 Task: Learn more about a career.
Action: Mouse moved to (952, 132)
Screenshot: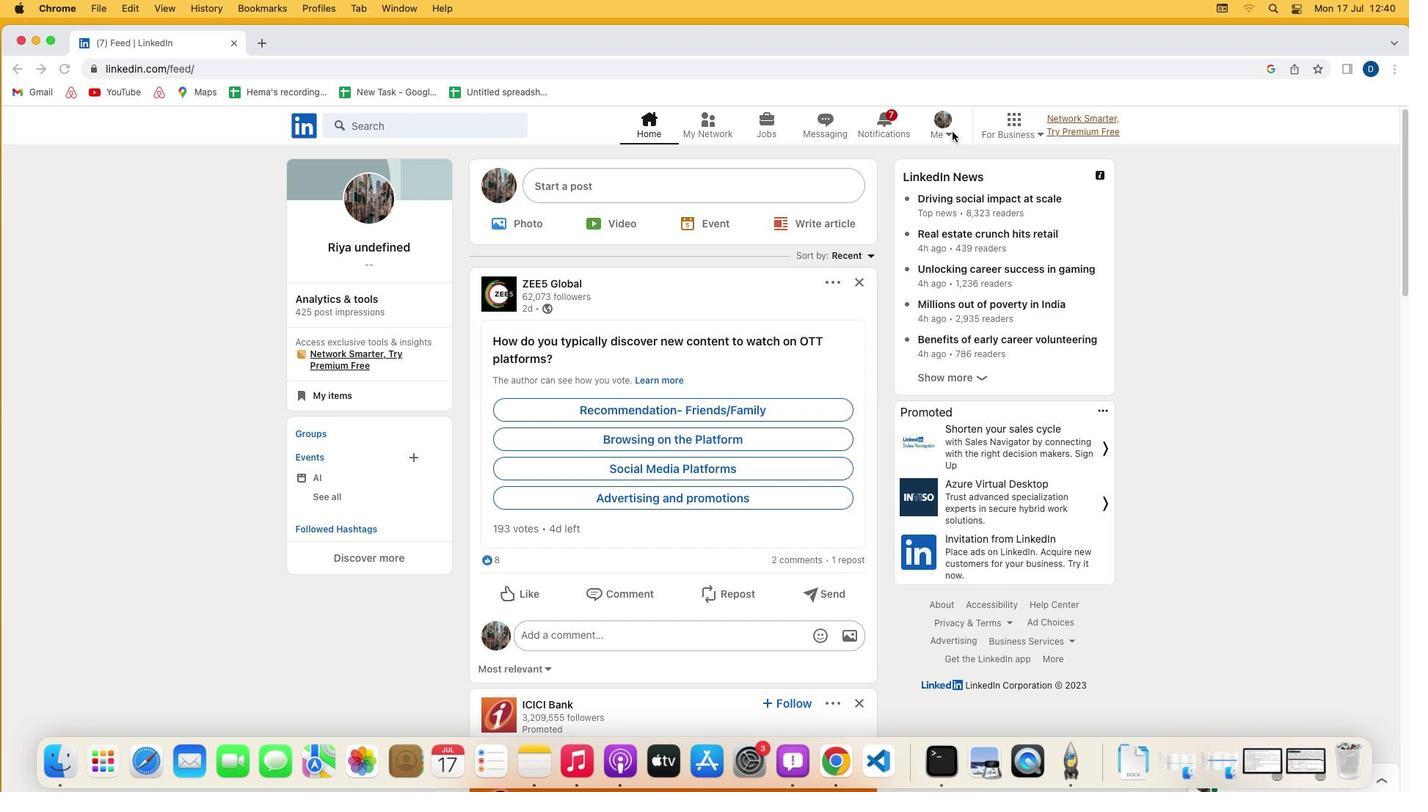 
Action: Mouse pressed left at (952, 132)
Screenshot: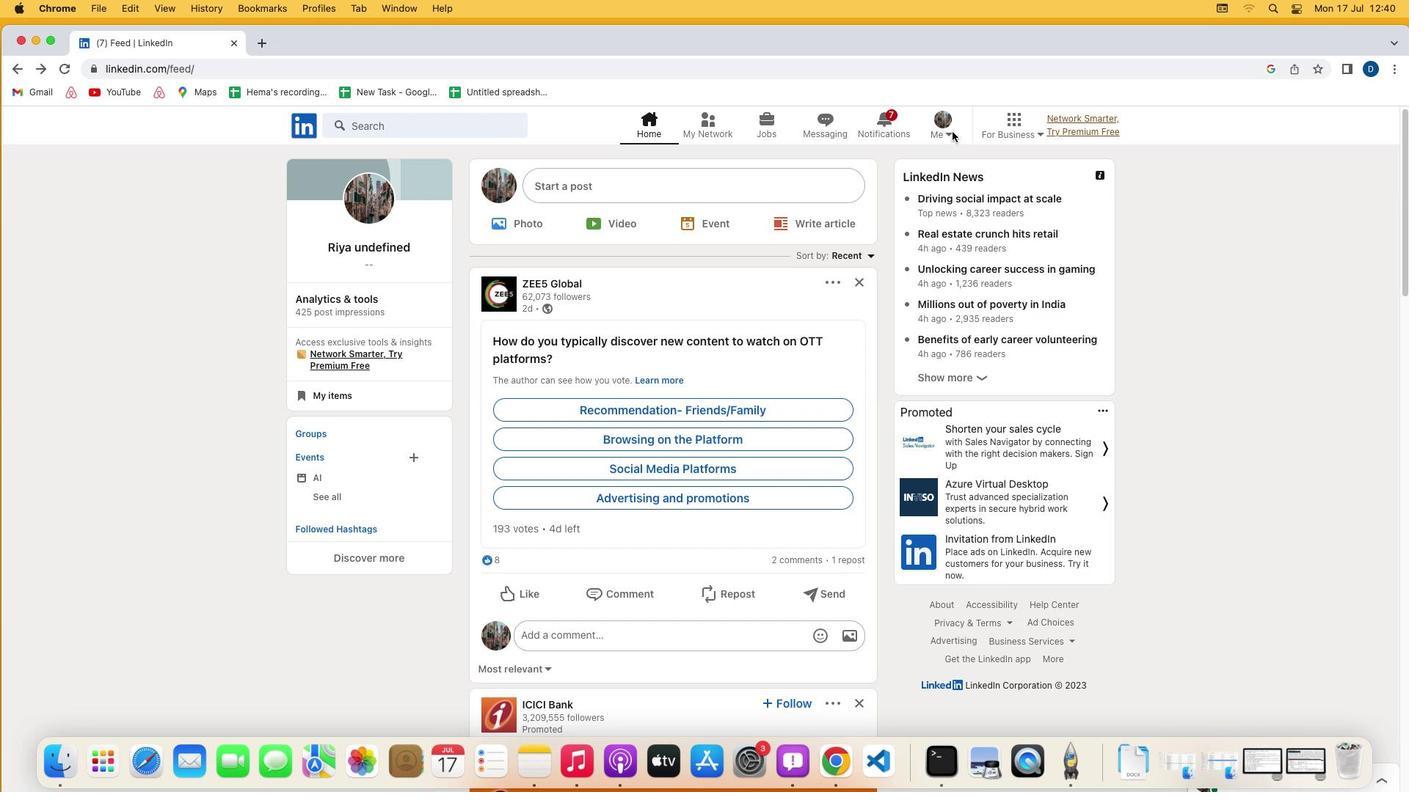 
Action: Mouse moved to (948, 132)
Screenshot: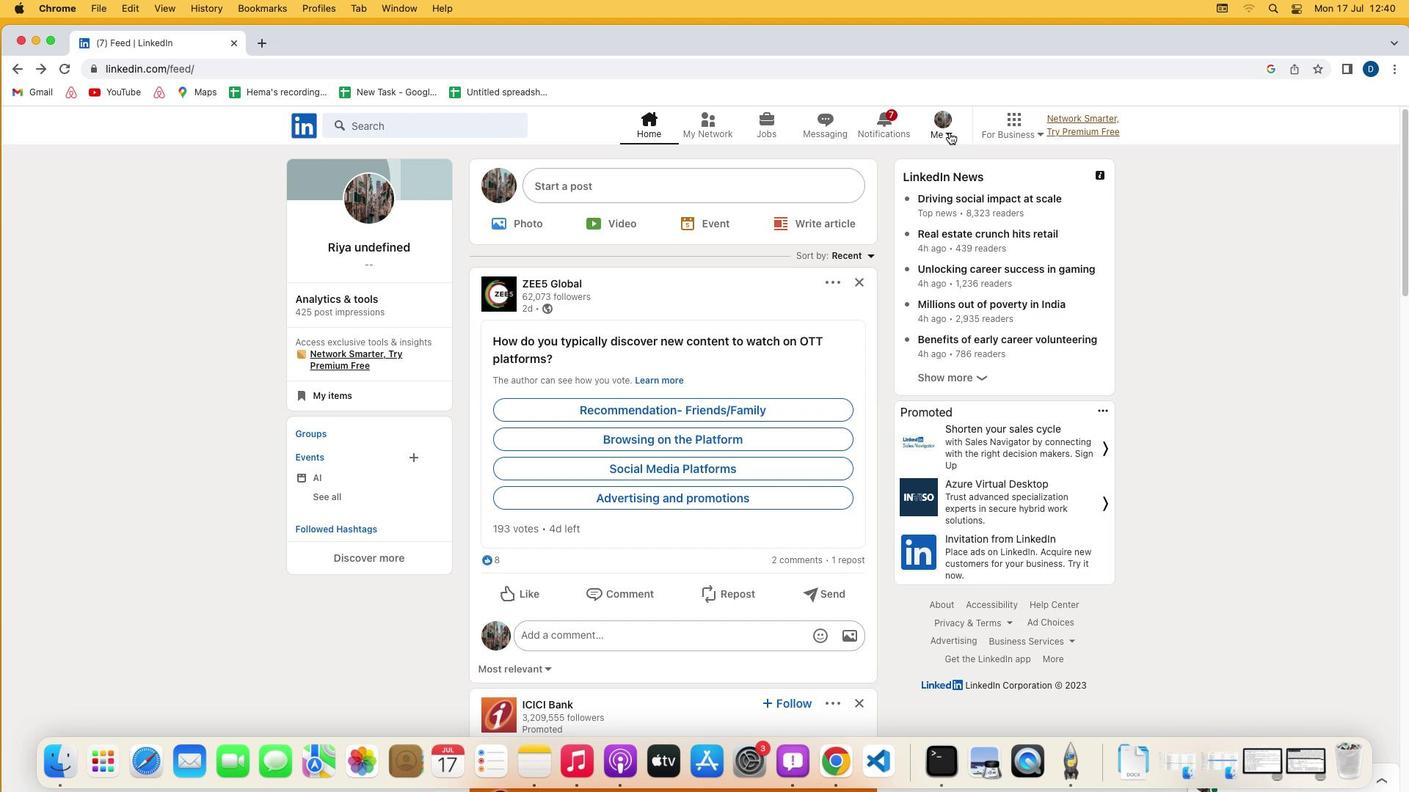 
Action: Mouse pressed left at (948, 132)
Screenshot: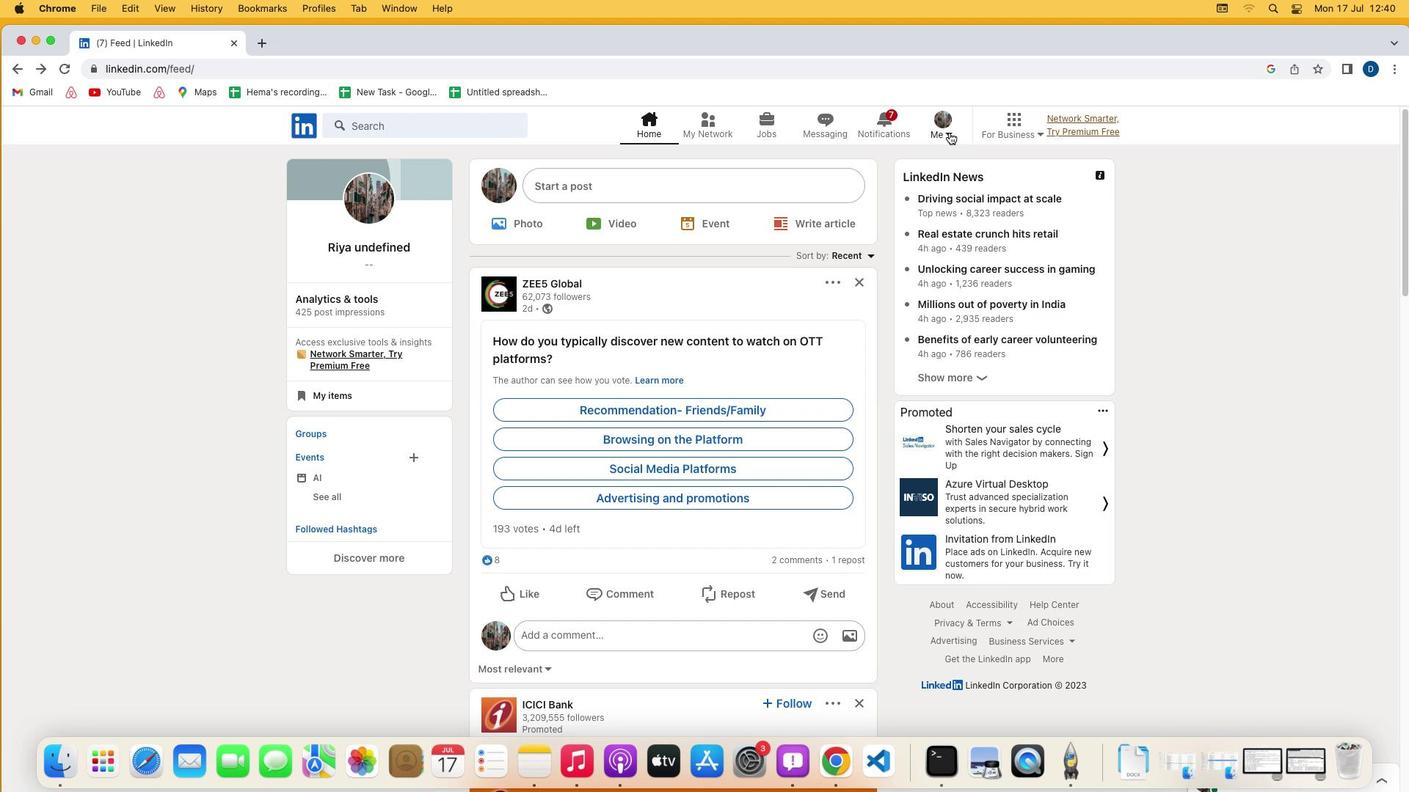 
Action: Mouse moved to (849, 279)
Screenshot: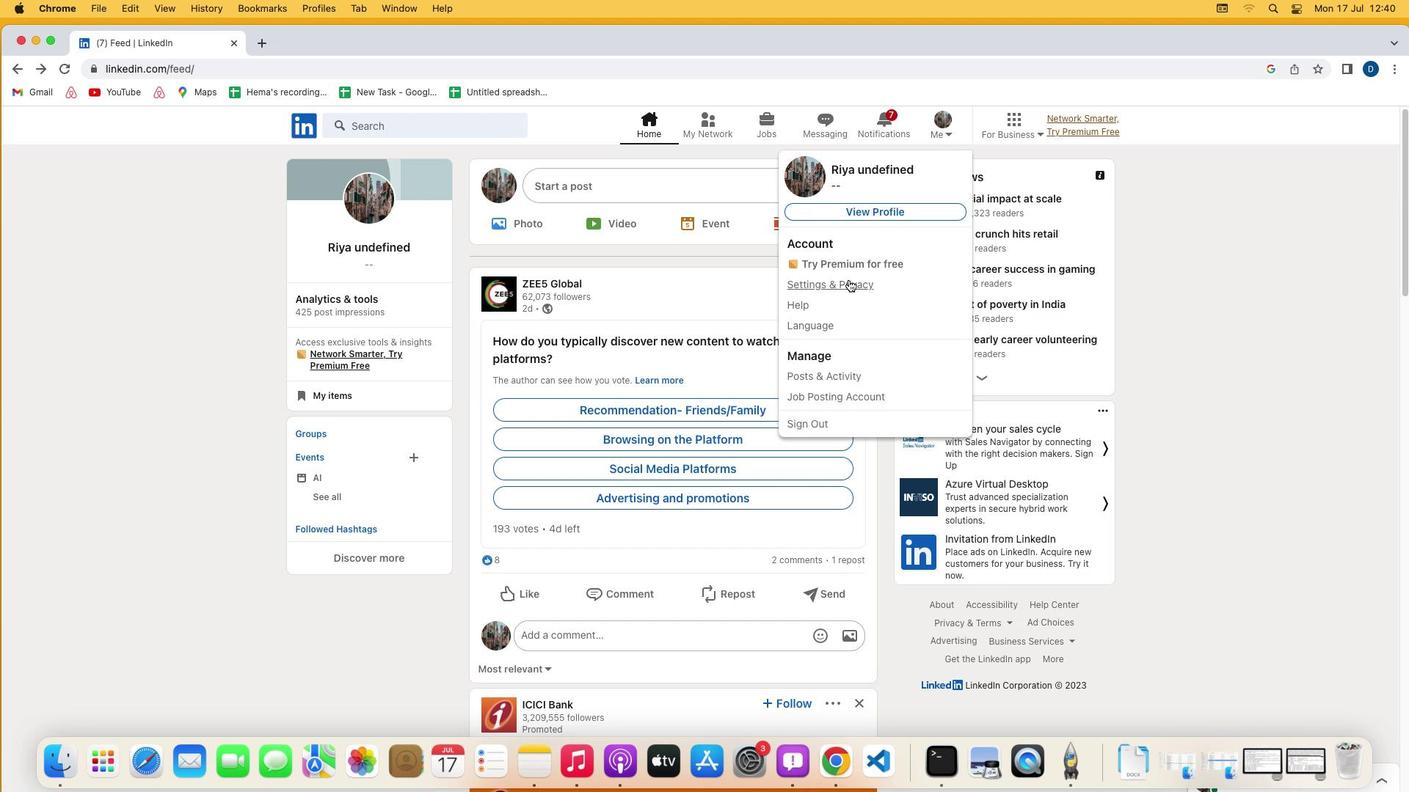 
Action: Mouse pressed left at (849, 279)
Screenshot: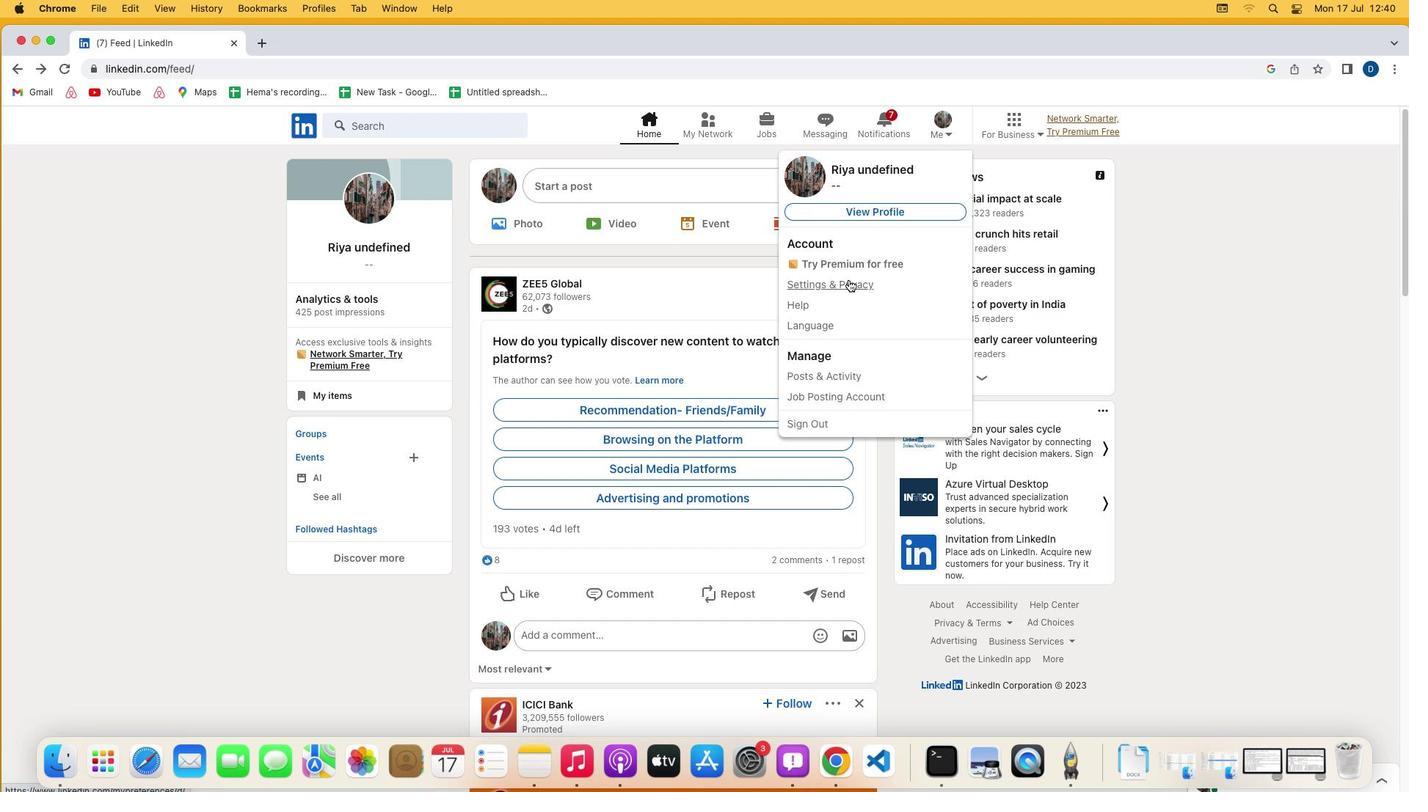 
Action: Mouse moved to (842, 473)
Screenshot: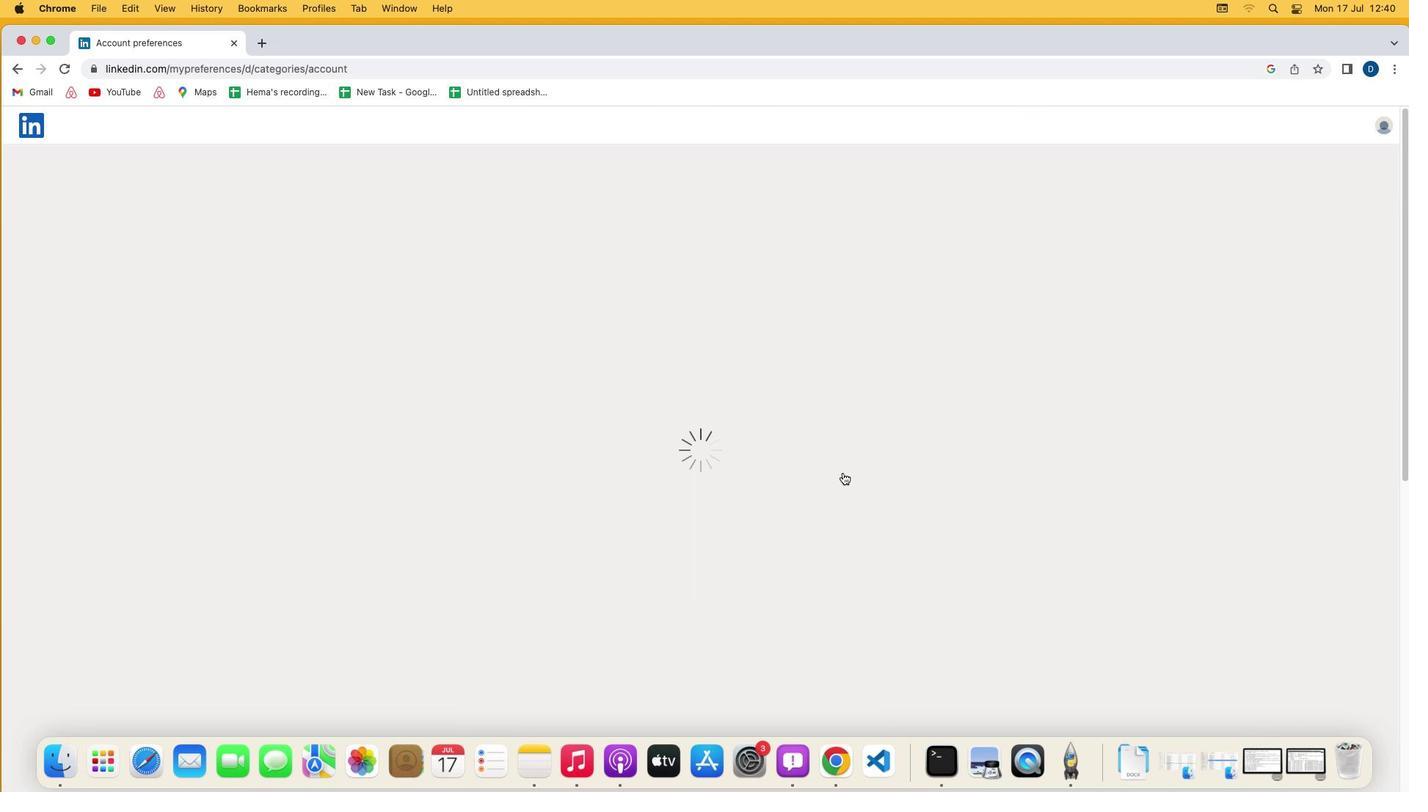 
Action: Mouse scrolled (842, 473) with delta (0, 0)
Screenshot: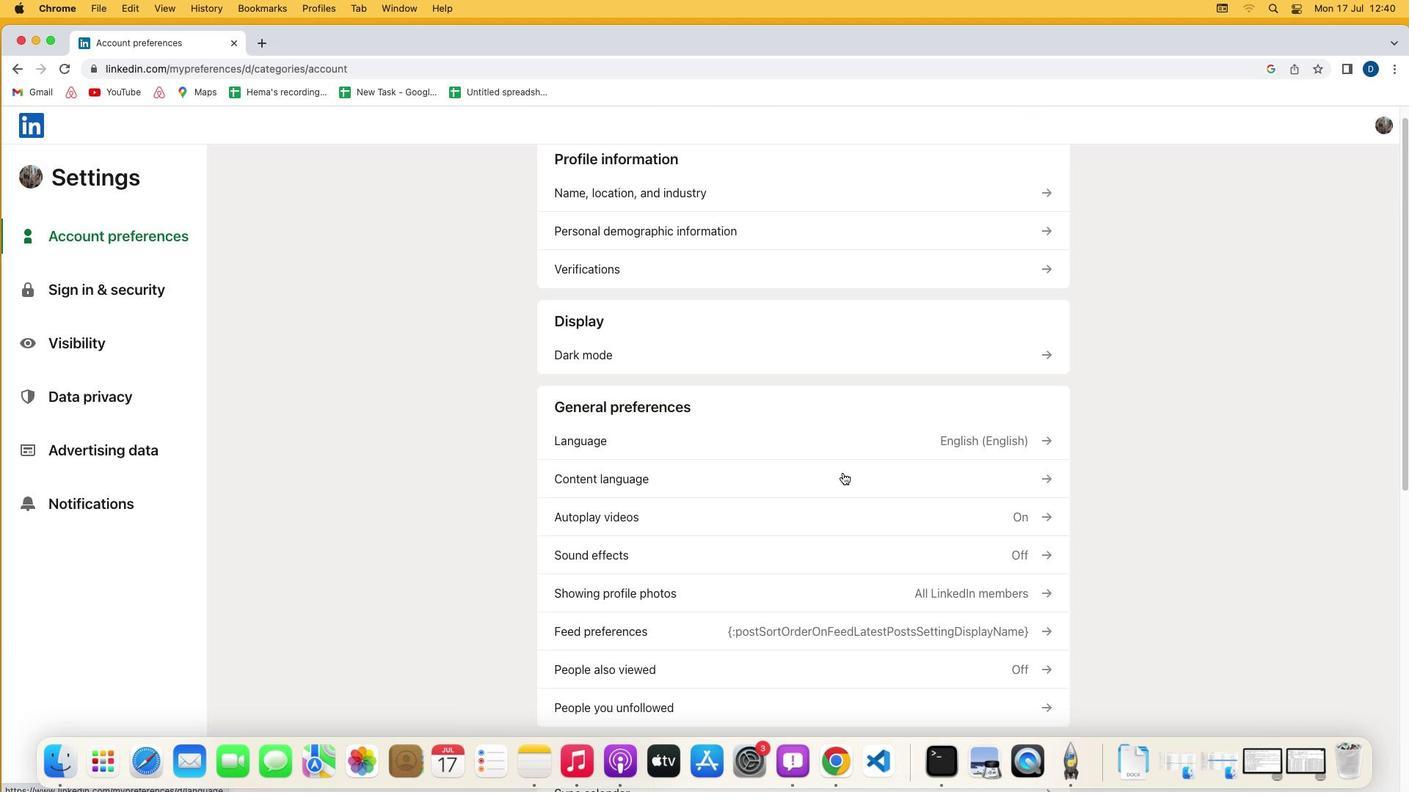 
Action: Mouse scrolled (842, 473) with delta (0, 0)
Screenshot: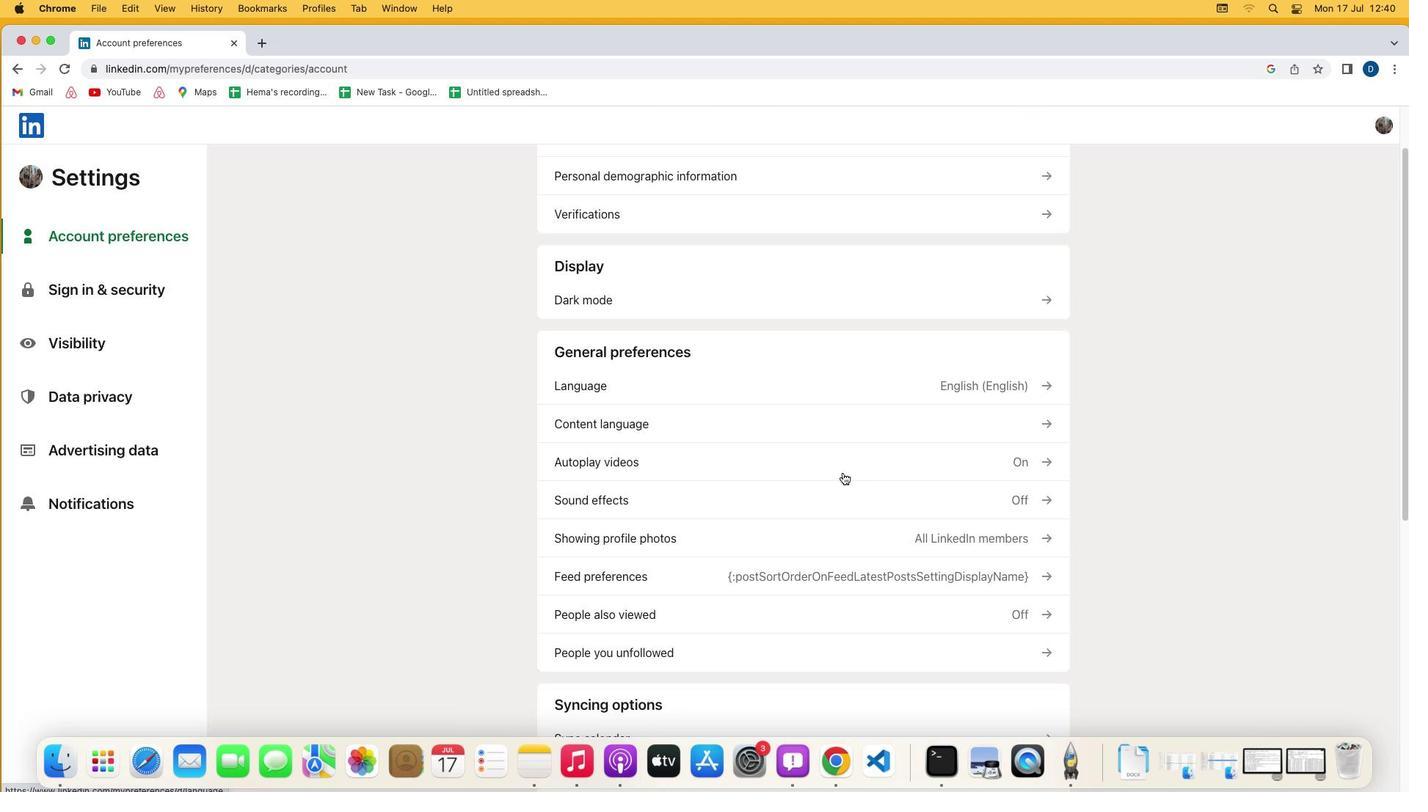 
Action: Mouse scrolled (842, 473) with delta (0, -2)
Screenshot: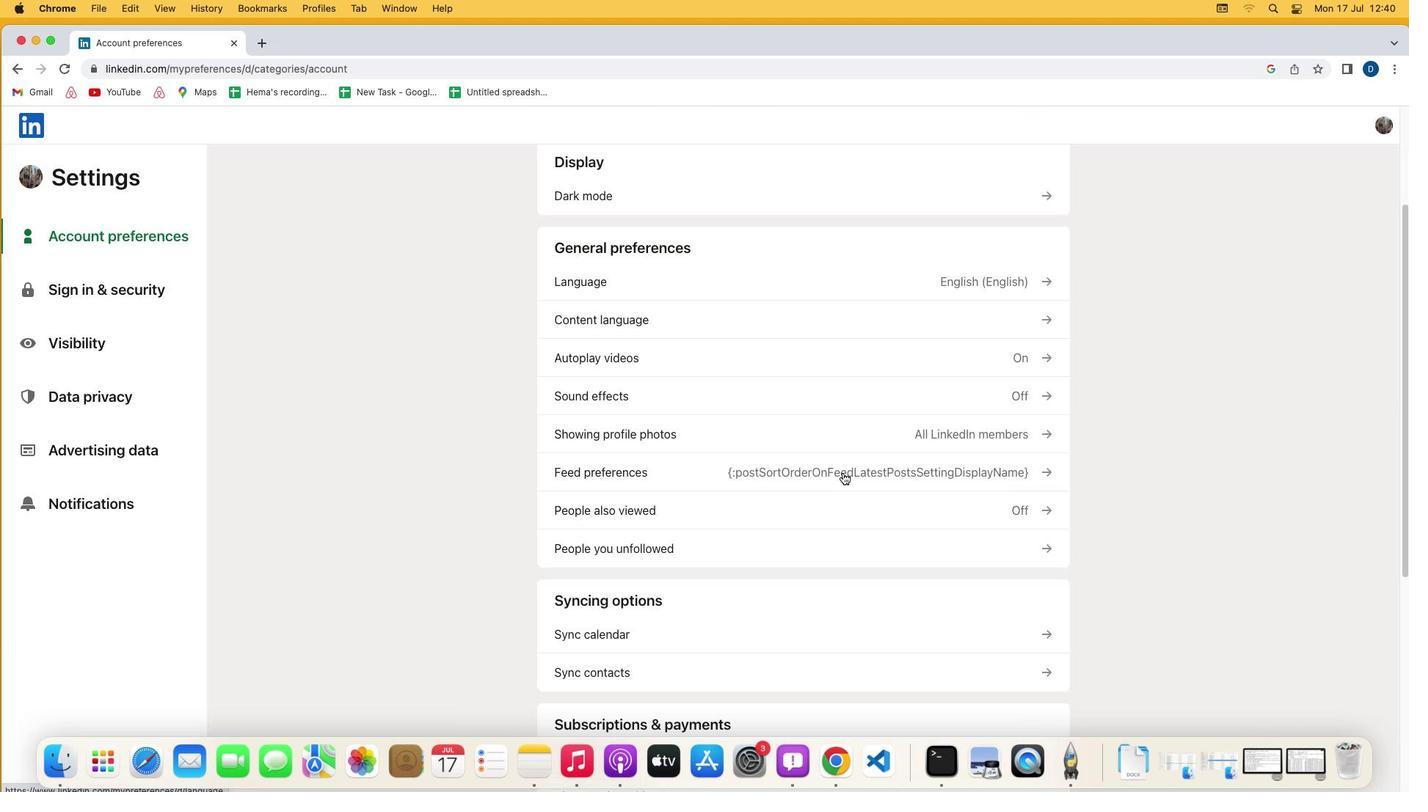 
Action: Mouse scrolled (842, 473) with delta (0, -3)
Screenshot: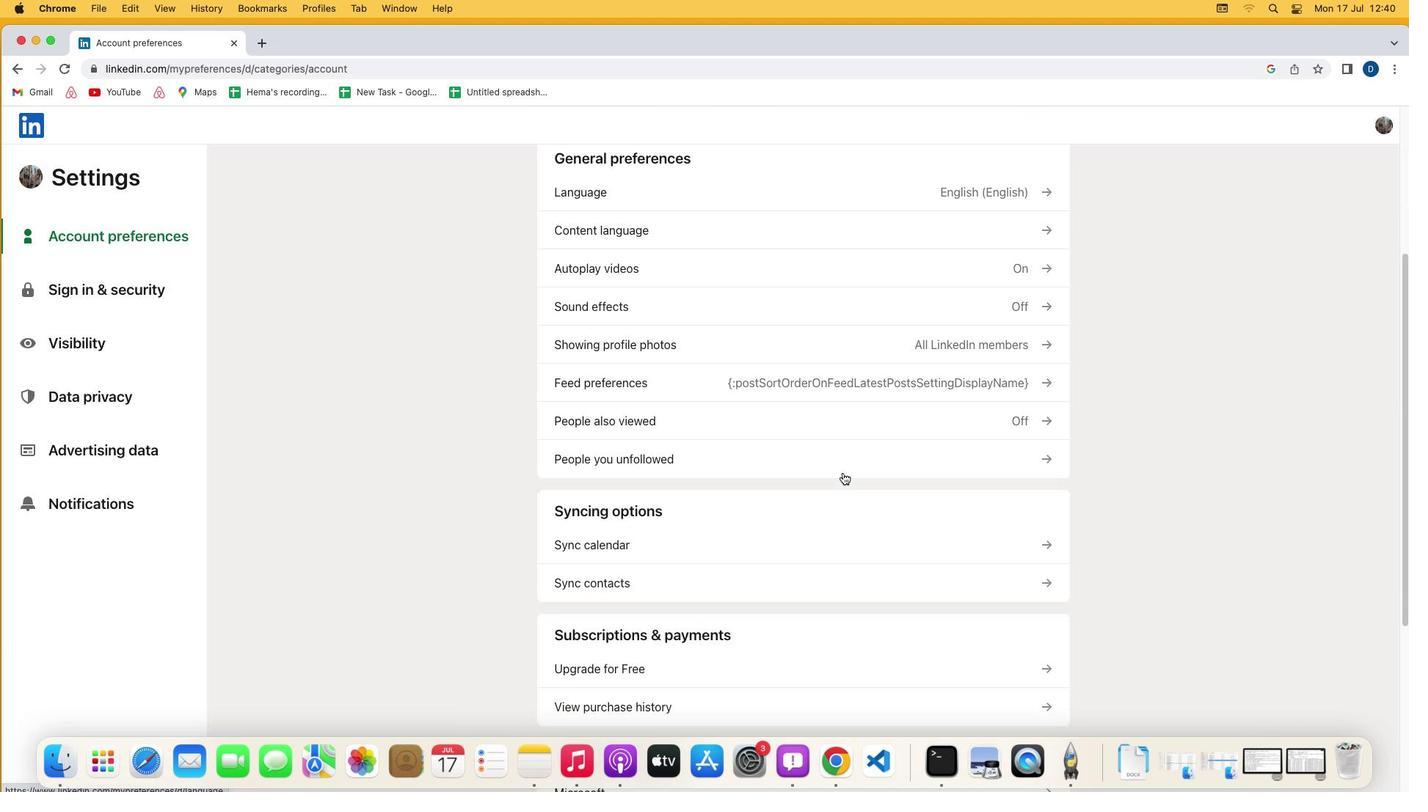 
Action: Mouse scrolled (842, 473) with delta (0, 0)
Screenshot: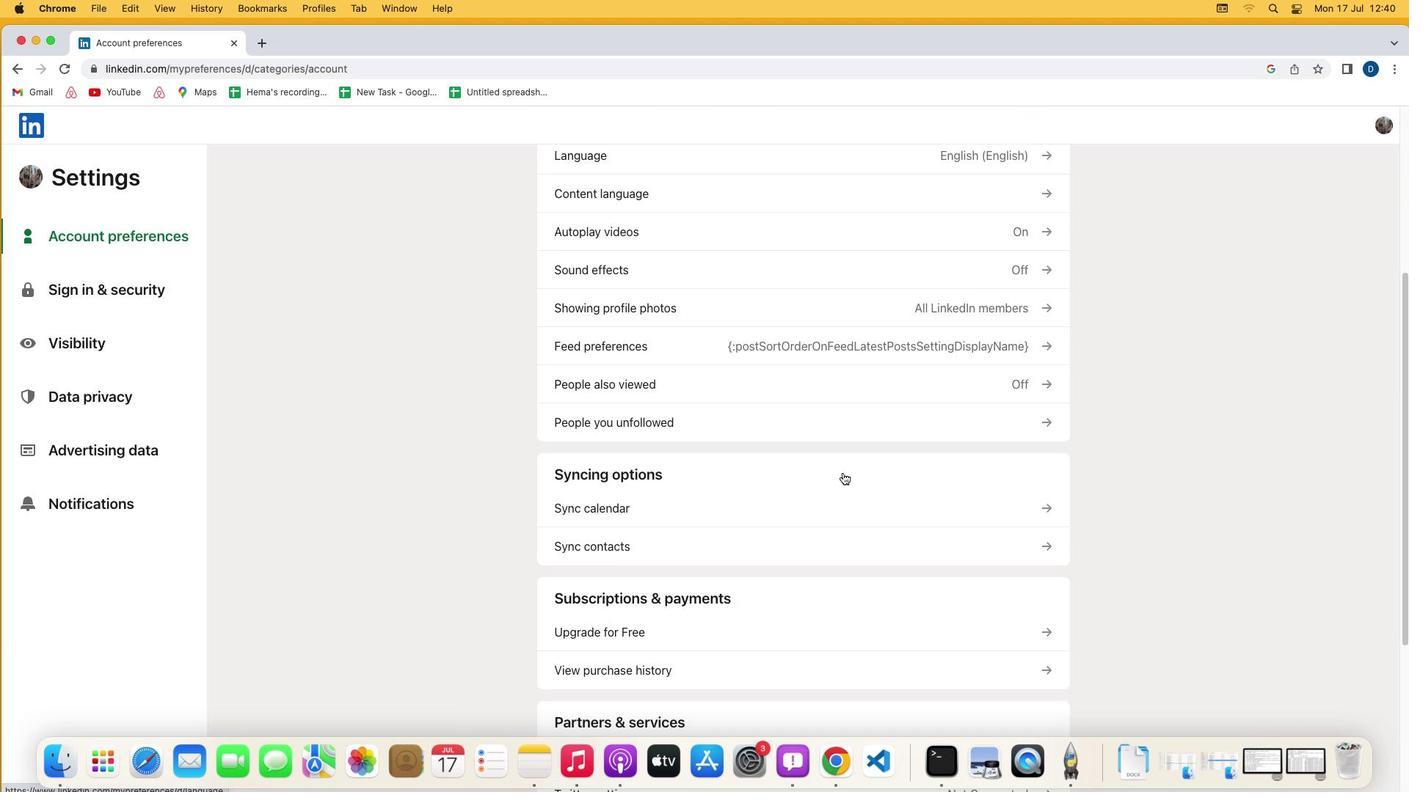 
Action: Mouse scrolled (842, 473) with delta (0, 0)
Screenshot: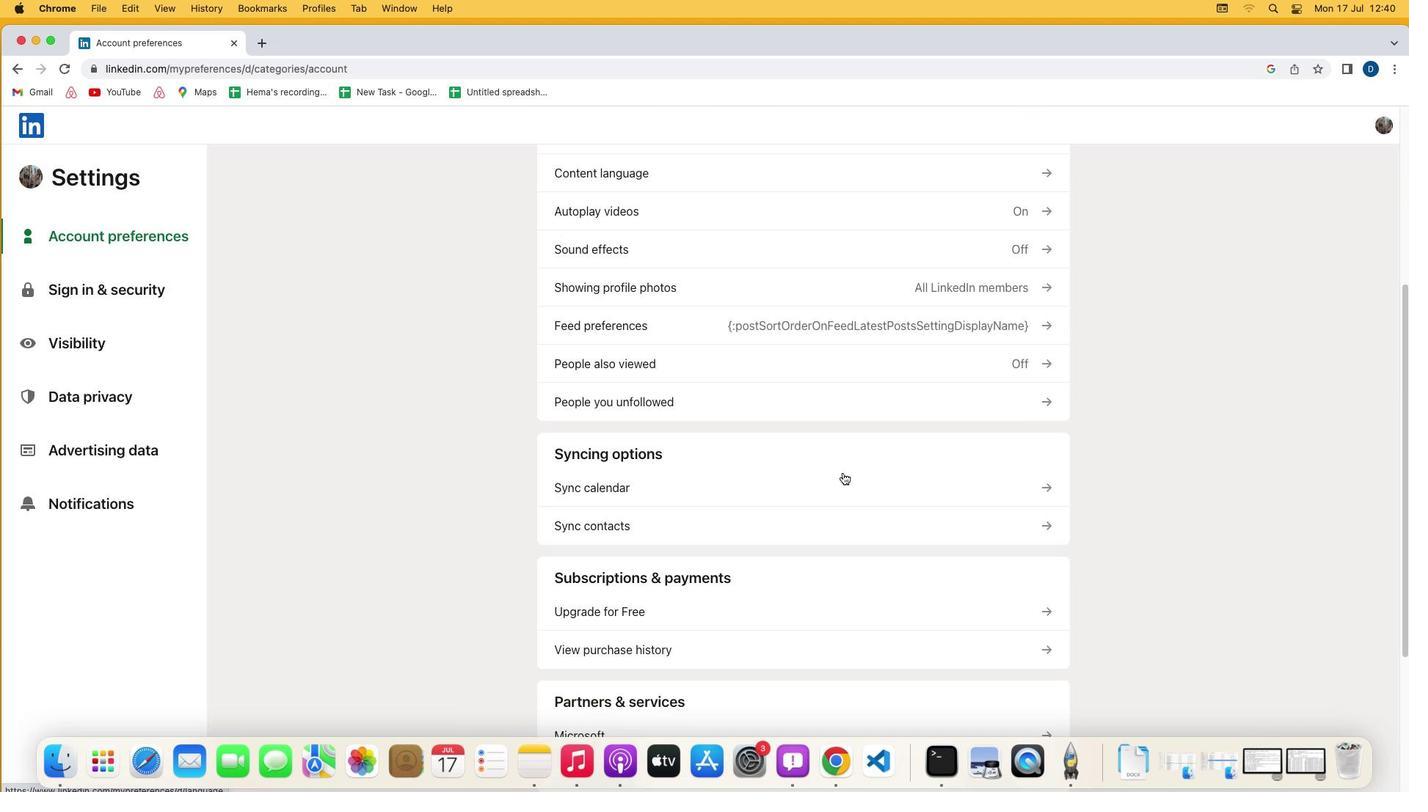 
Action: Mouse scrolled (842, 473) with delta (0, -1)
Screenshot: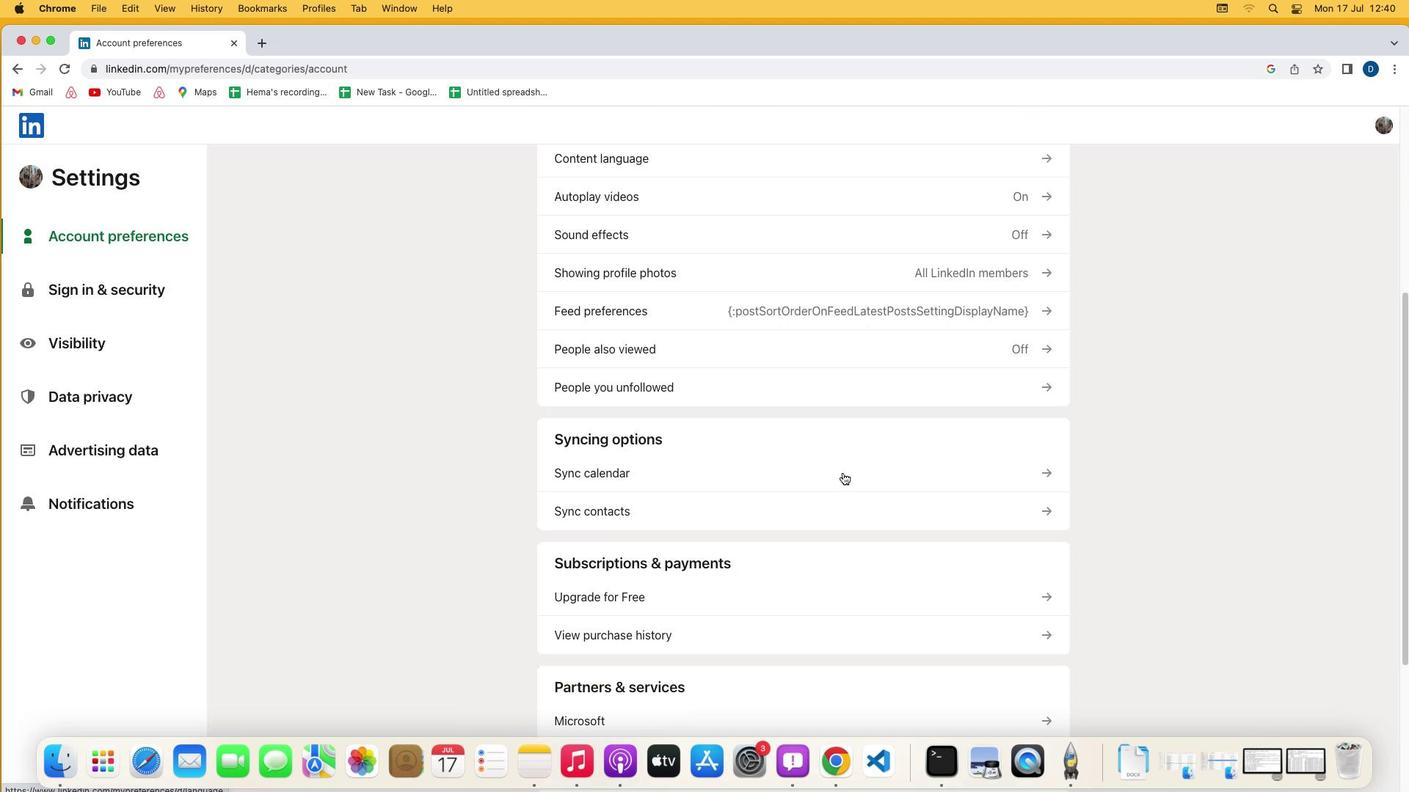 
Action: Mouse scrolled (842, 473) with delta (0, -2)
Screenshot: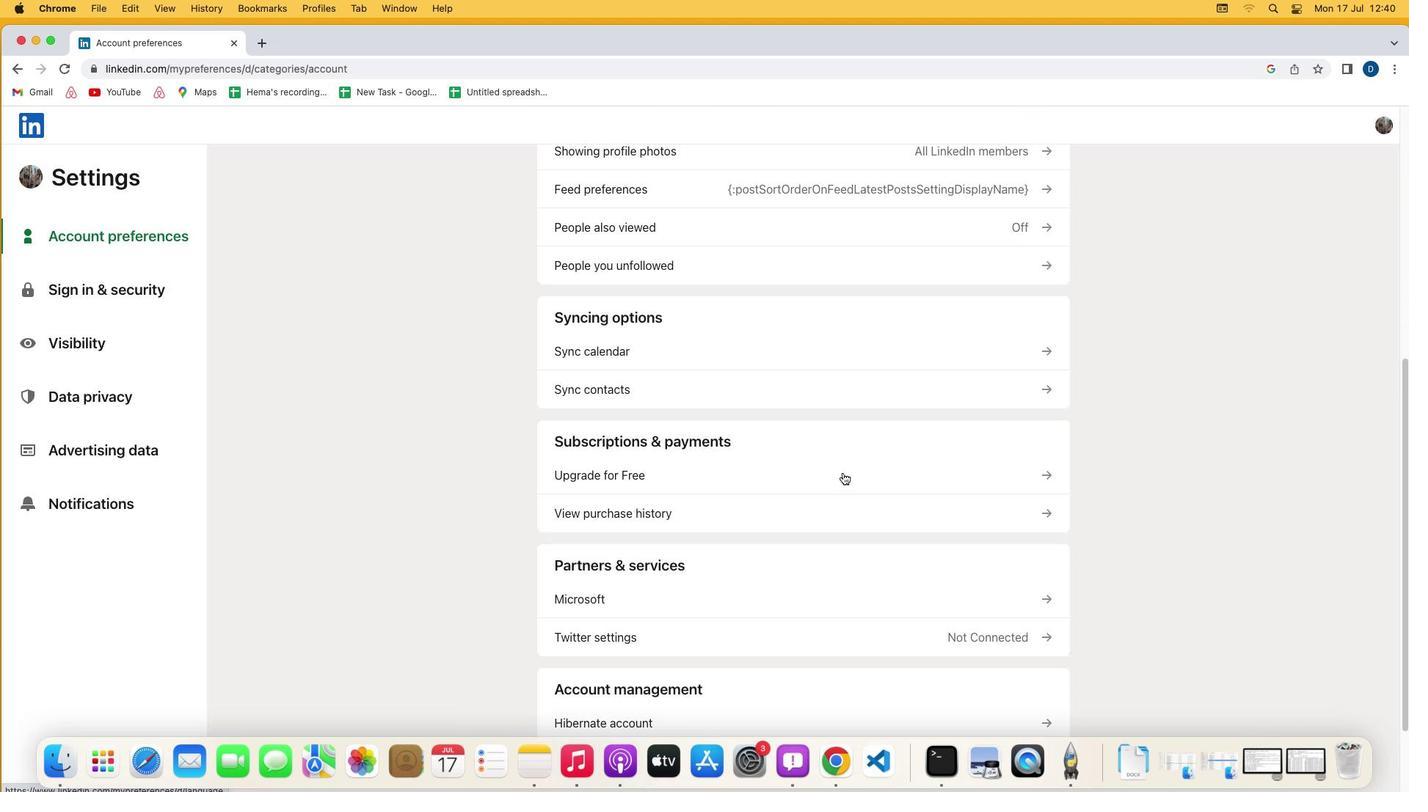 
Action: Mouse moved to (683, 434)
Screenshot: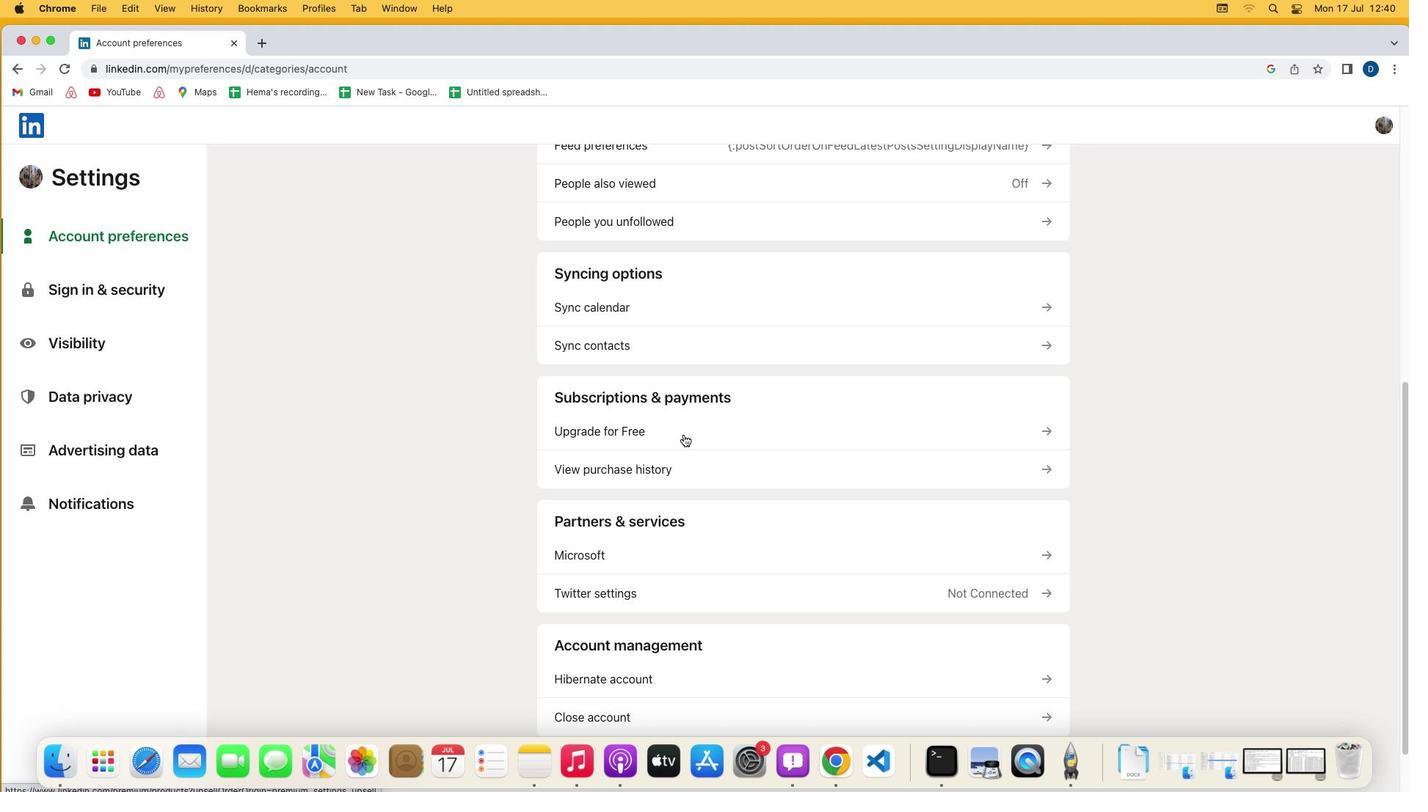 
Action: Mouse pressed left at (683, 434)
Screenshot: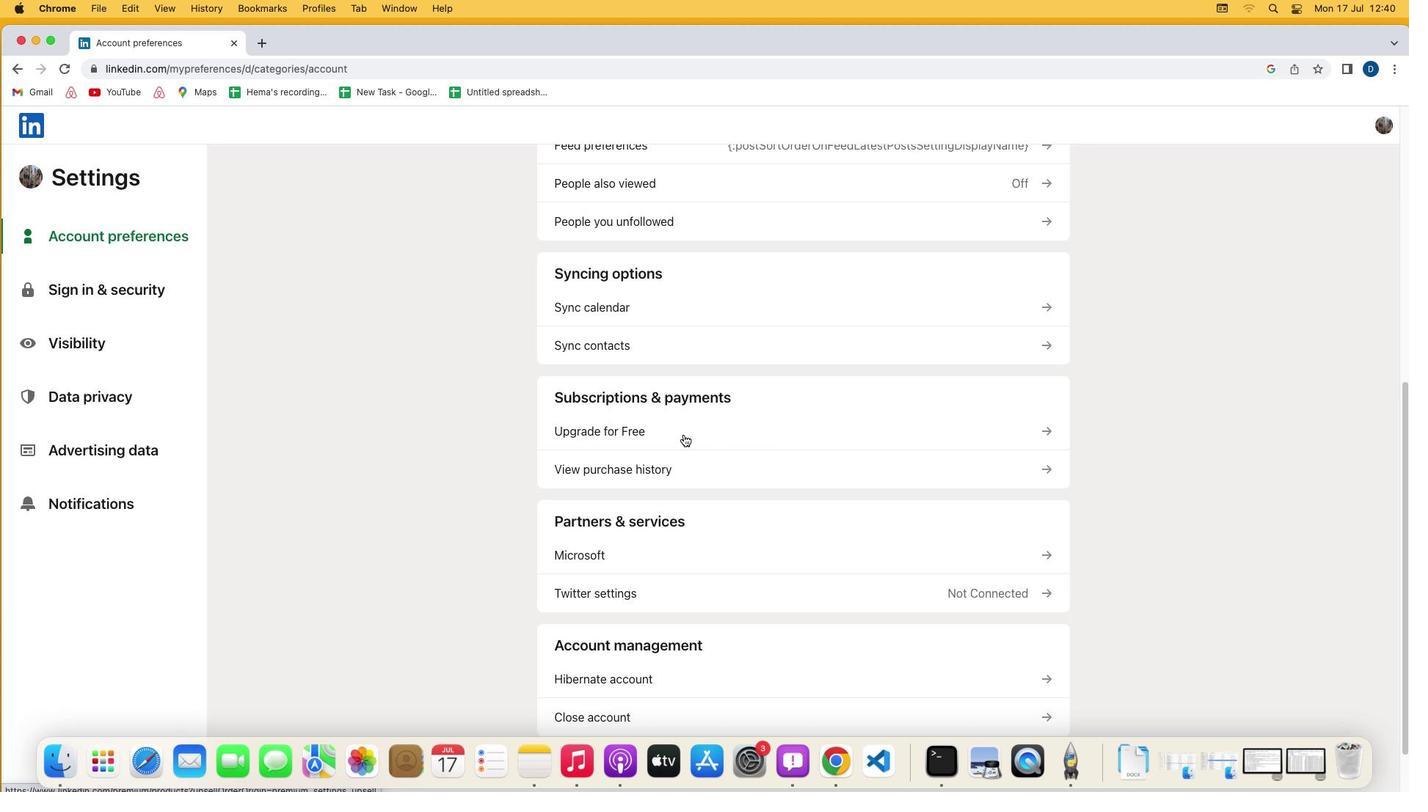 
Action: Mouse moved to (573, 432)
Screenshot: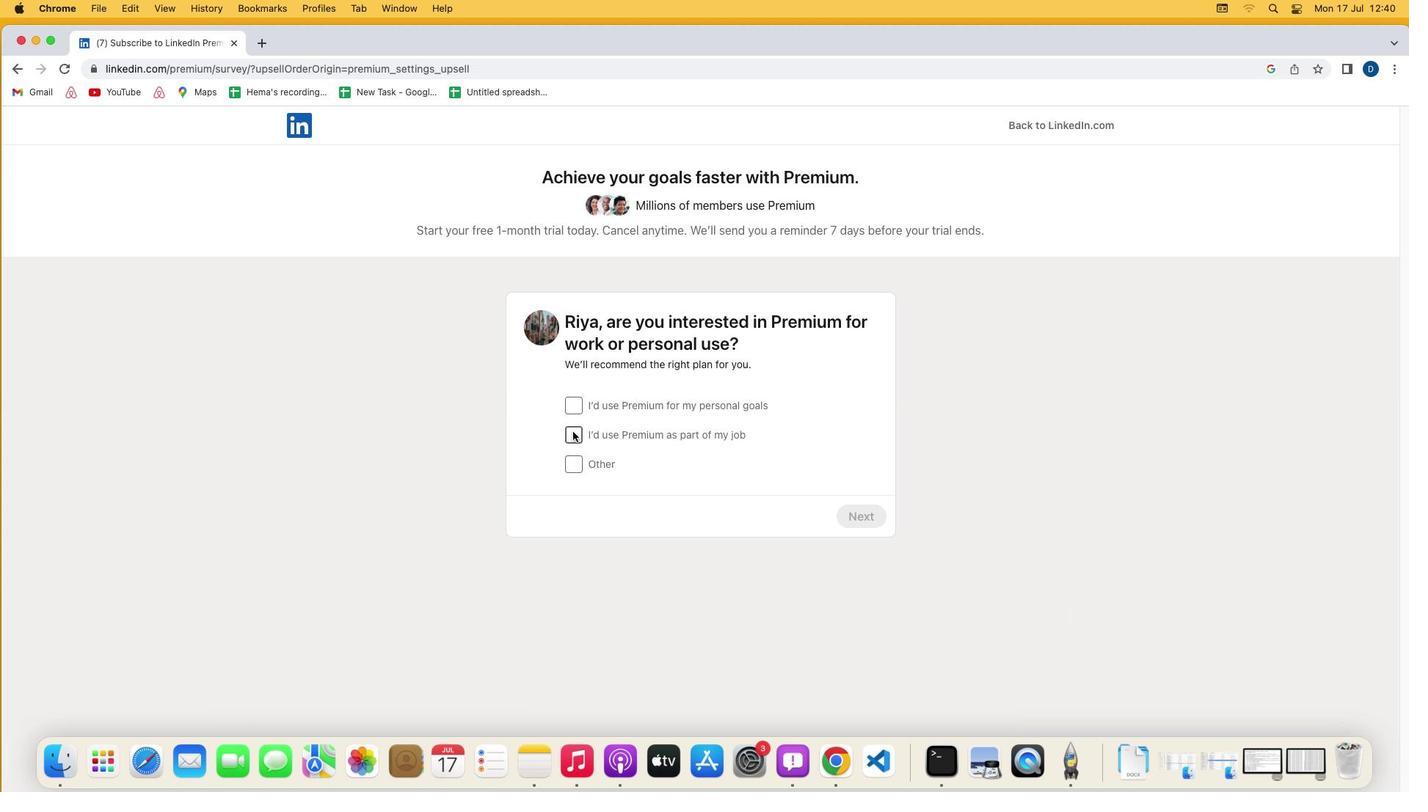
Action: Mouse pressed left at (573, 432)
Screenshot: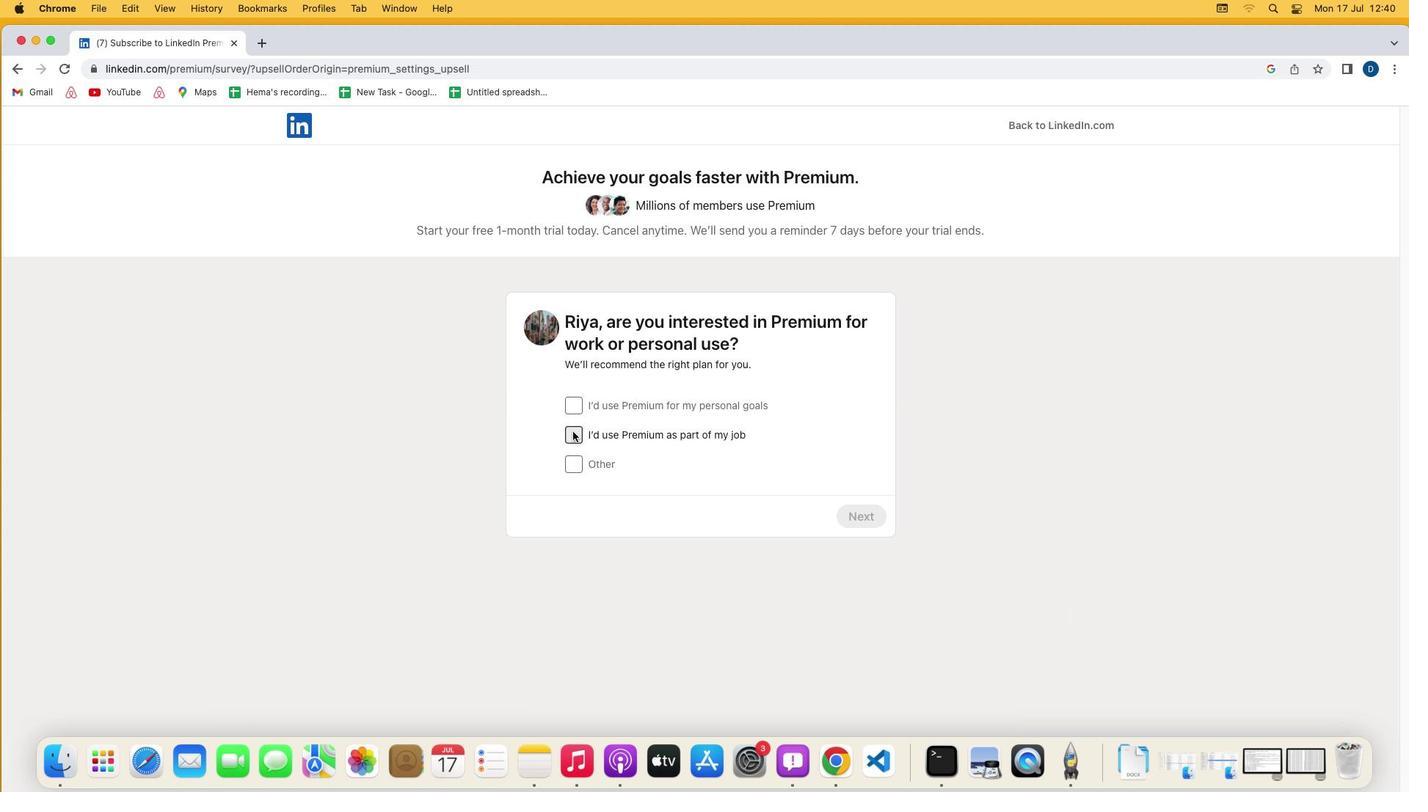 
Action: Mouse moved to (854, 521)
Screenshot: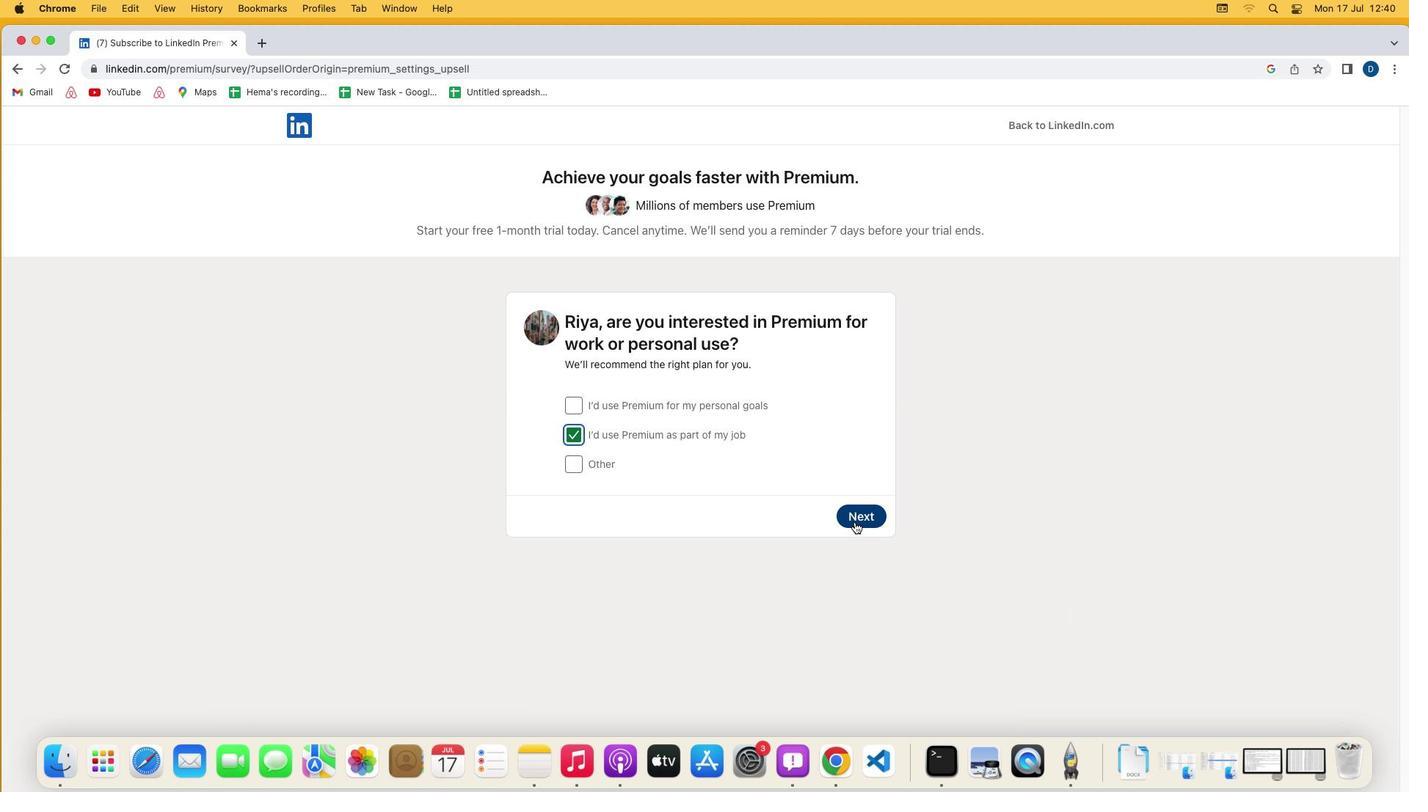 
Action: Mouse pressed left at (854, 521)
Screenshot: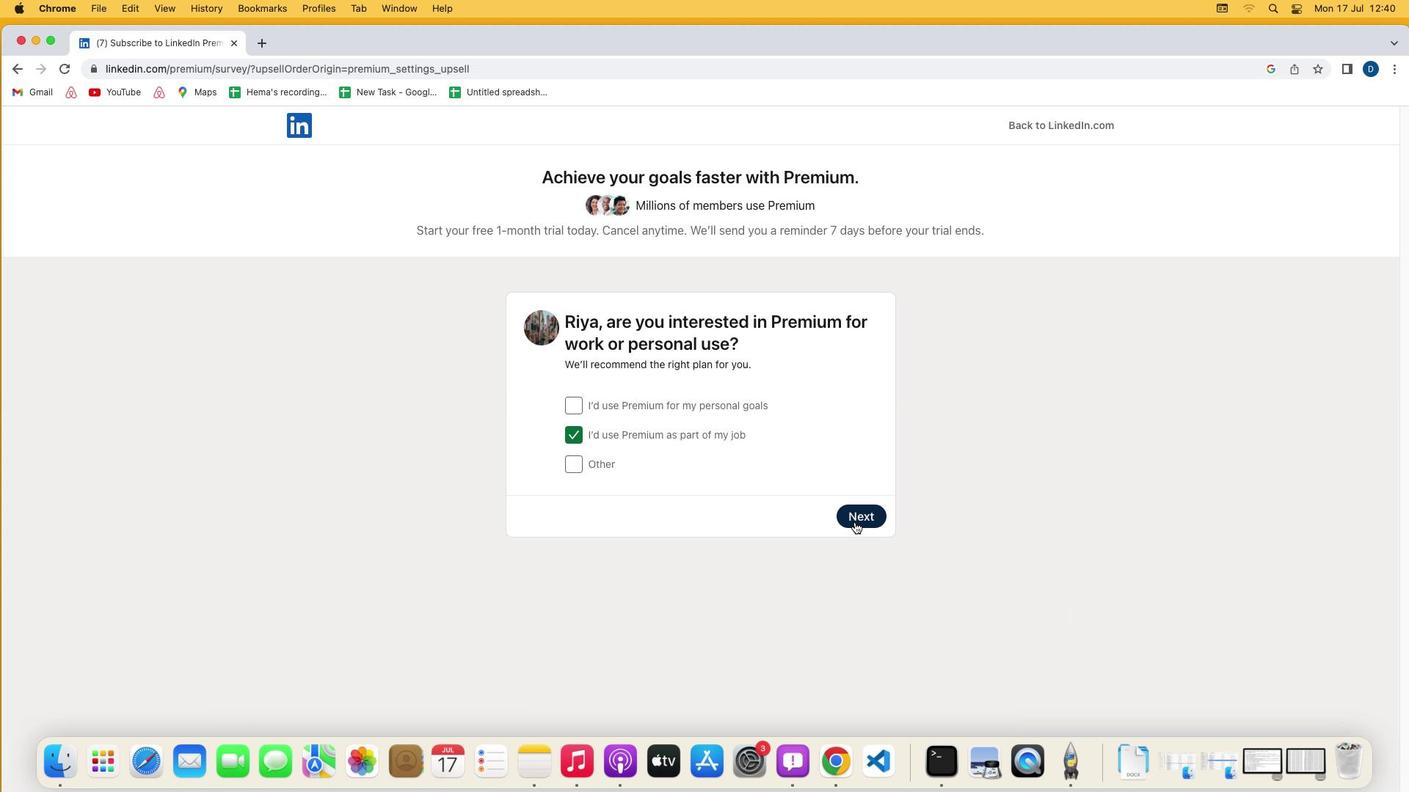 
Action: Mouse moved to (851, 607)
Screenshot: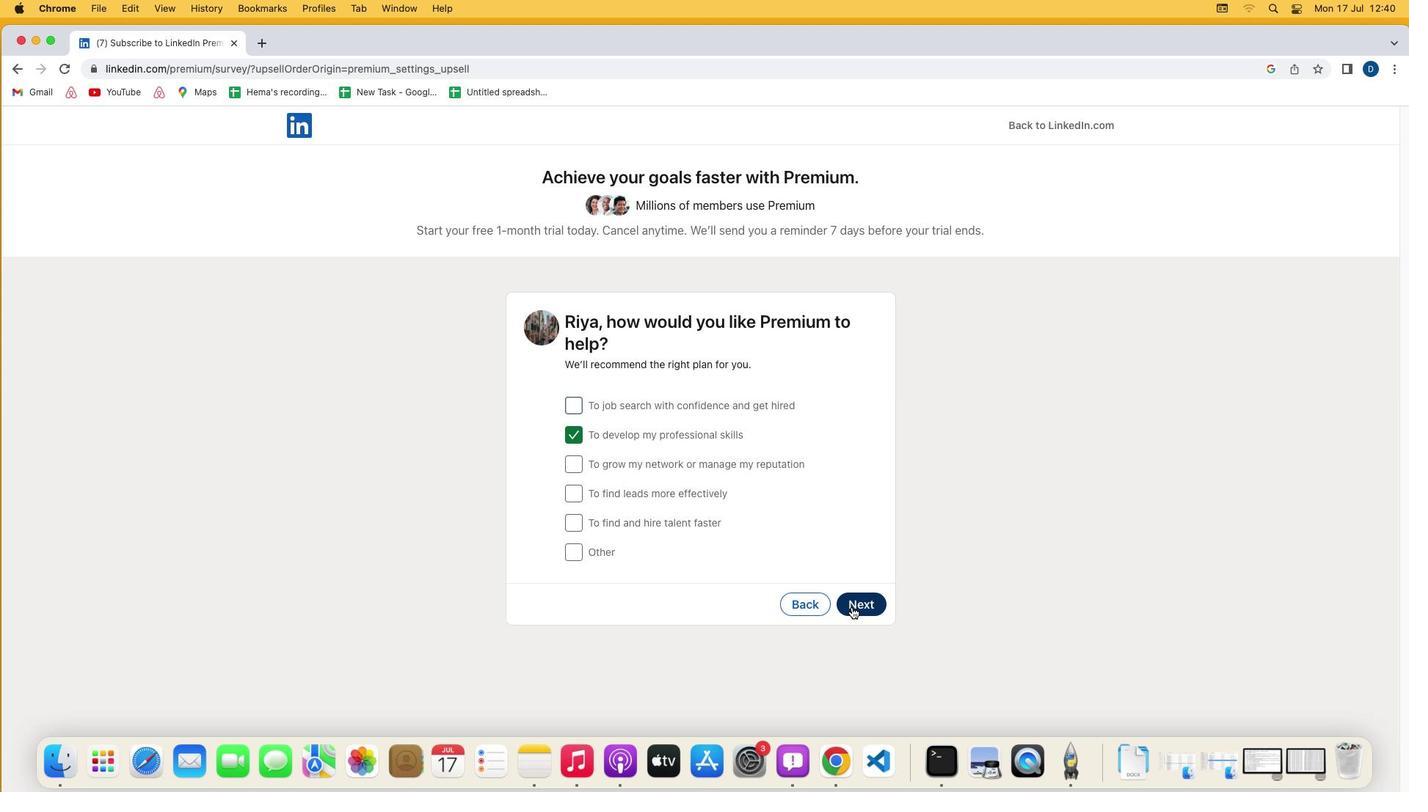 
Action: Mouse pressed left at (851, 607)
Screenshot: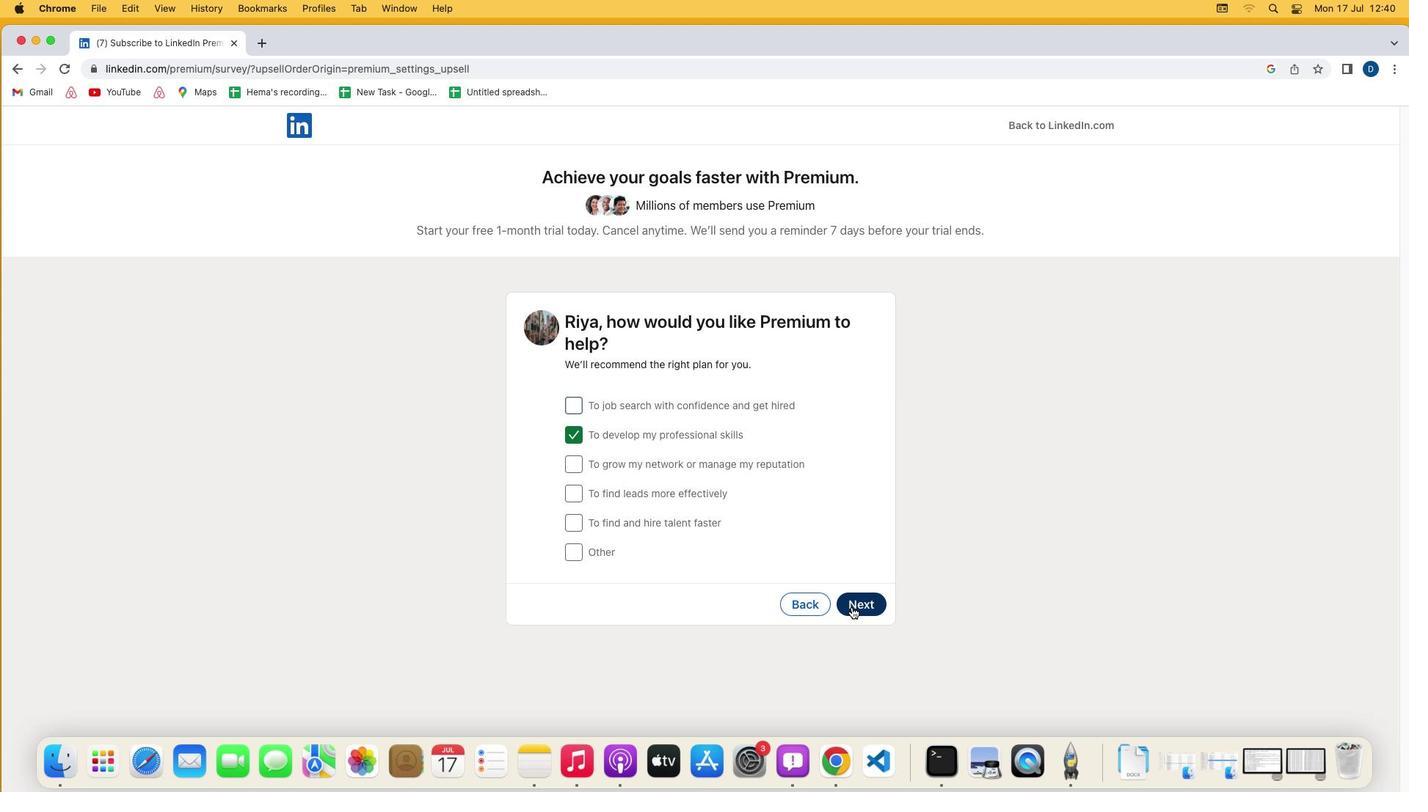 
Action: Mouse moved to (572, 491)
Screenshot: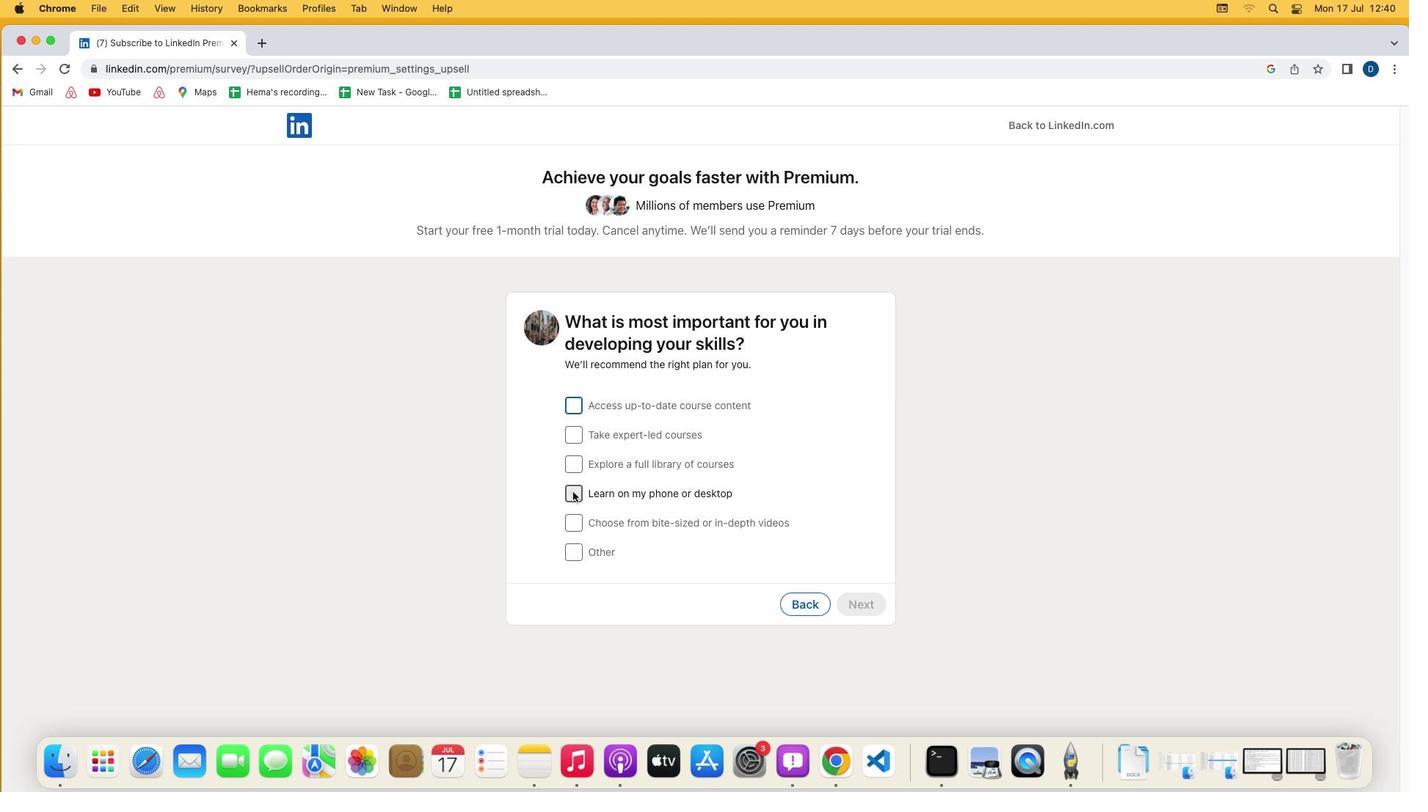 
Action: Mouse pressed left at (572, 491)
Screenshot: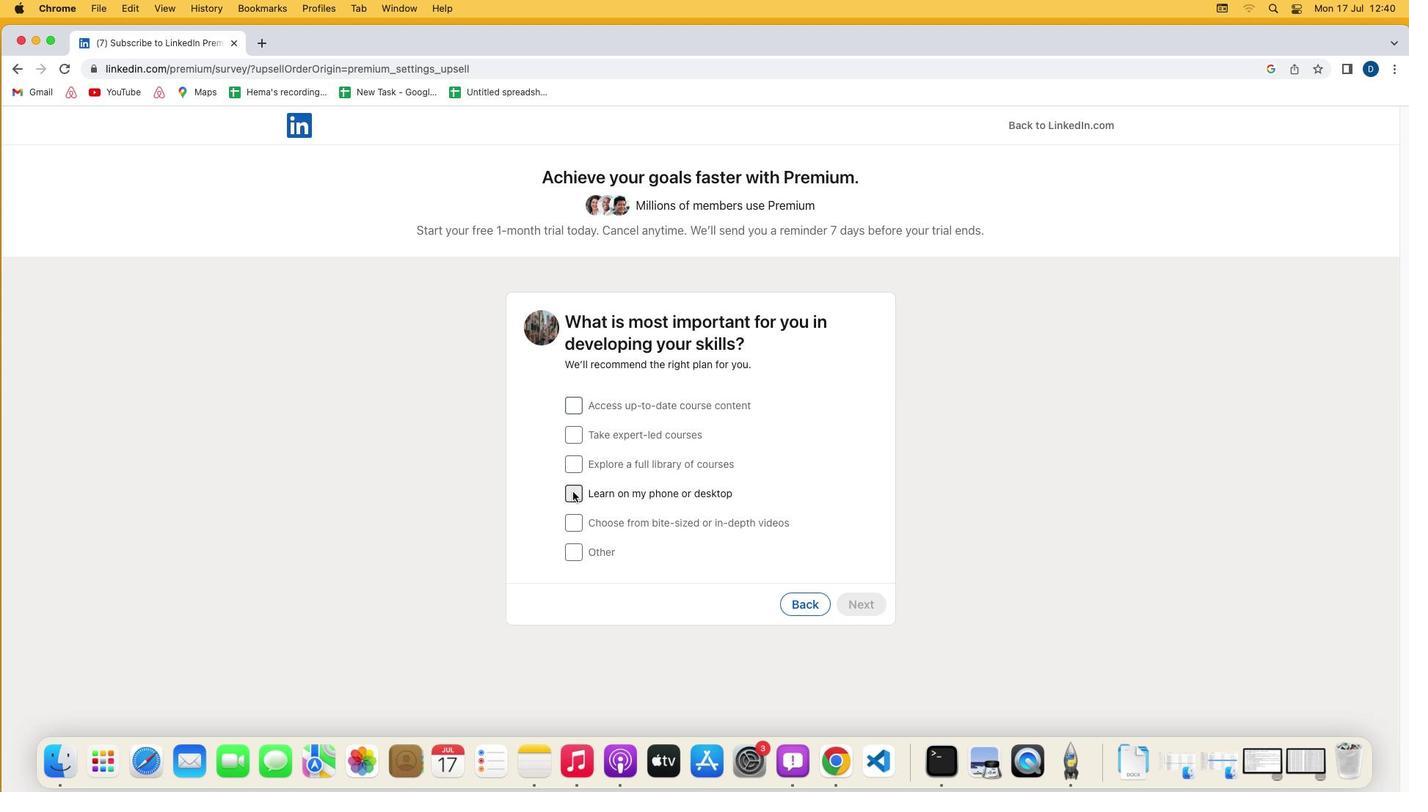
Action: Mouse moved to (852, 604)
Screenshot: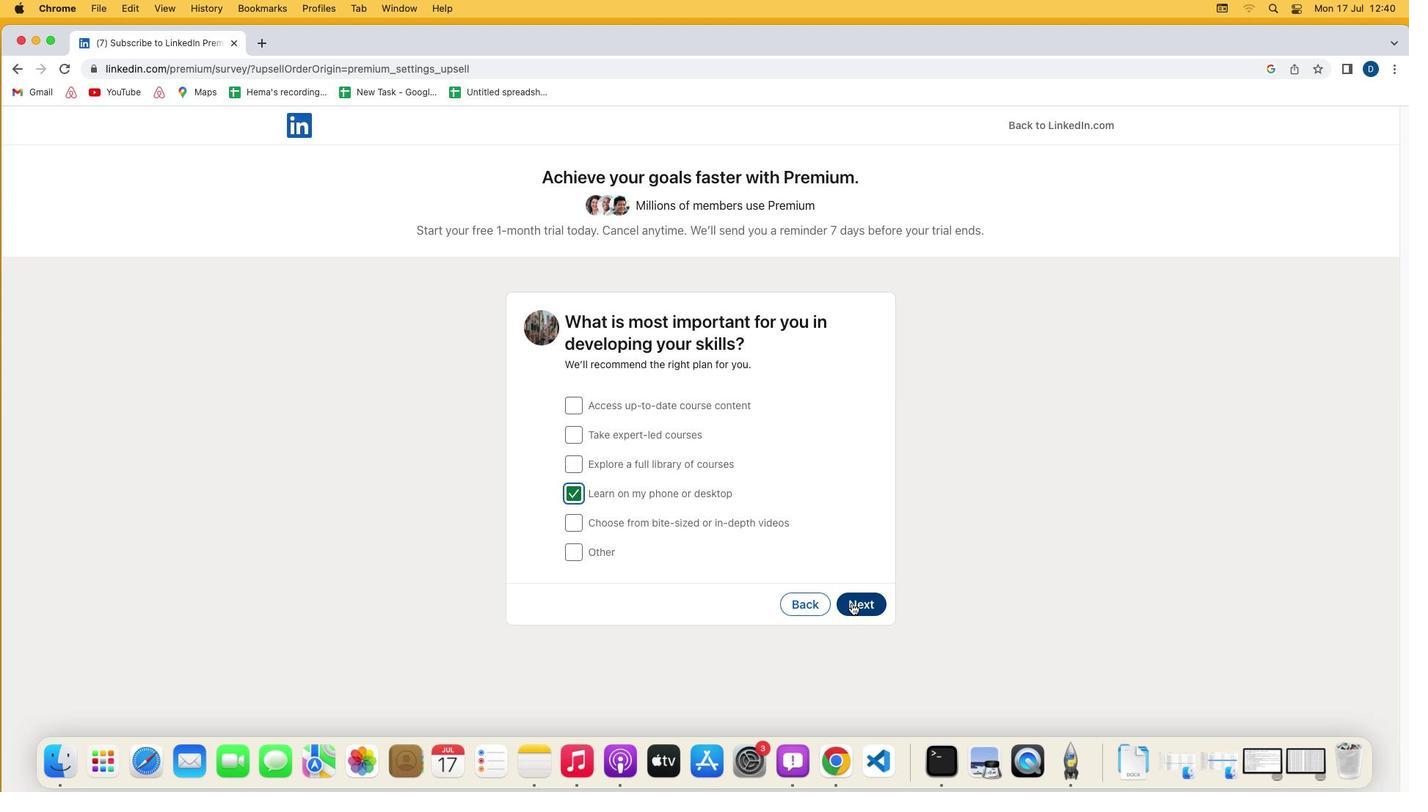 
Action: Mouse pressed left at (852, 604)
Screenshot: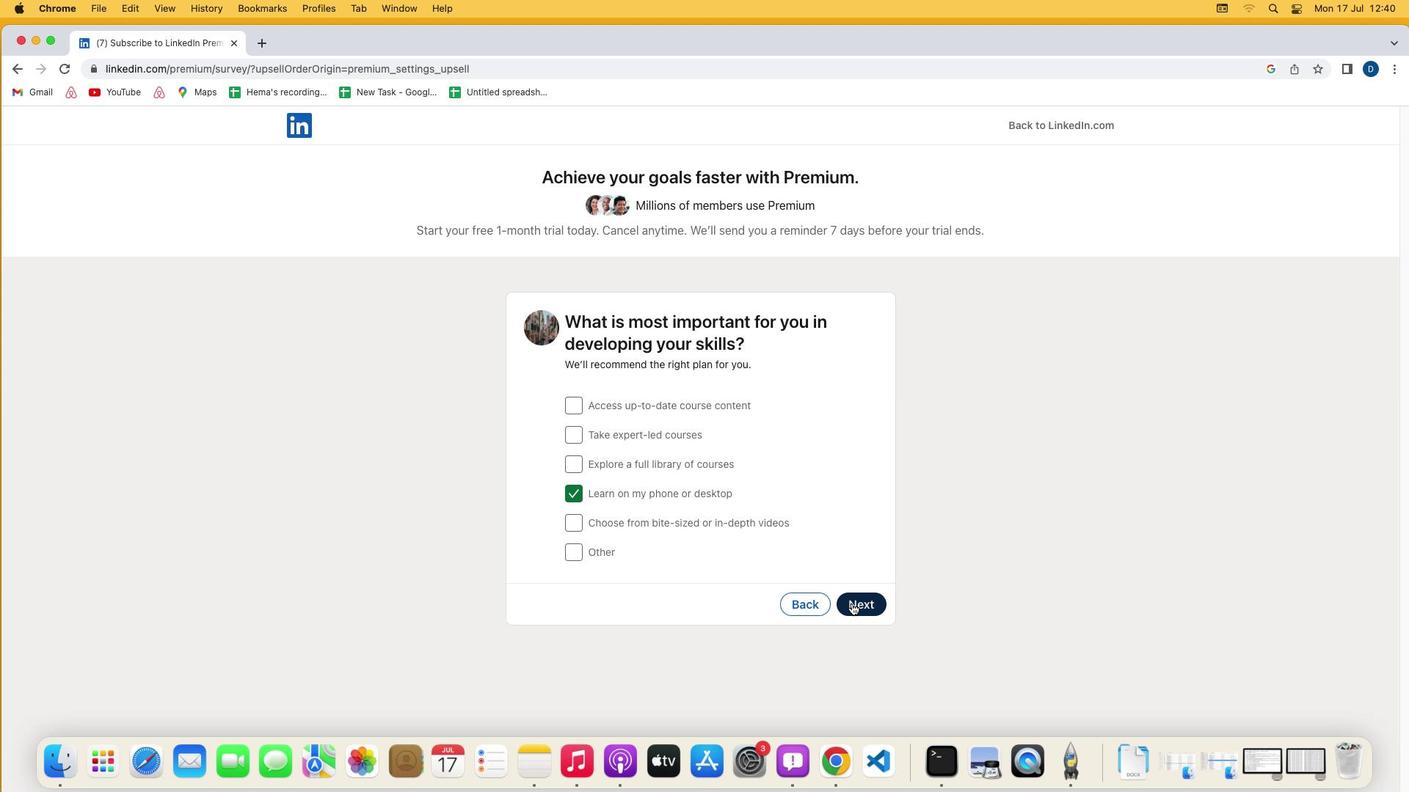 
Action: Mouse moved to (703, 574)
Screenshot: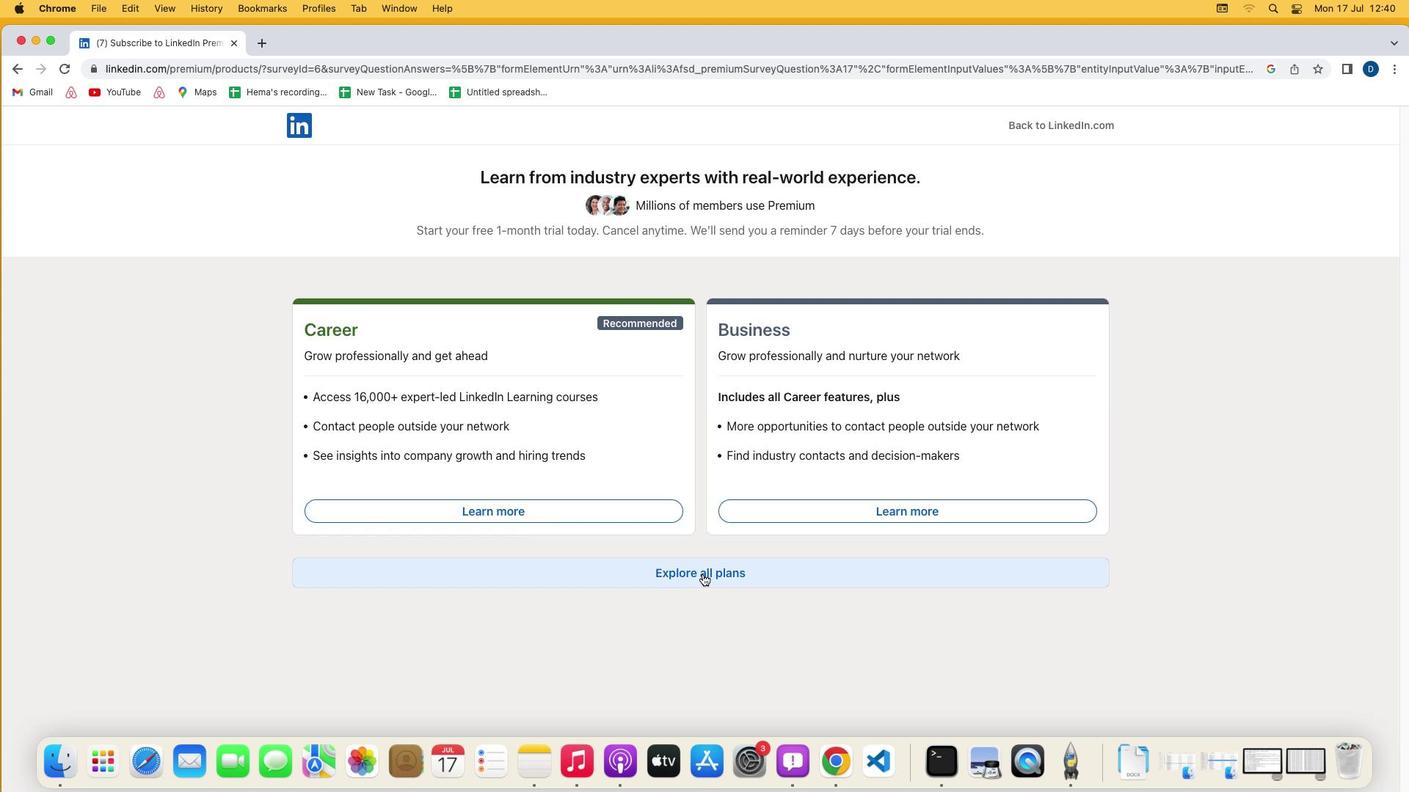 
Action: Mouse pressed left at (703, 574)
Screenshot: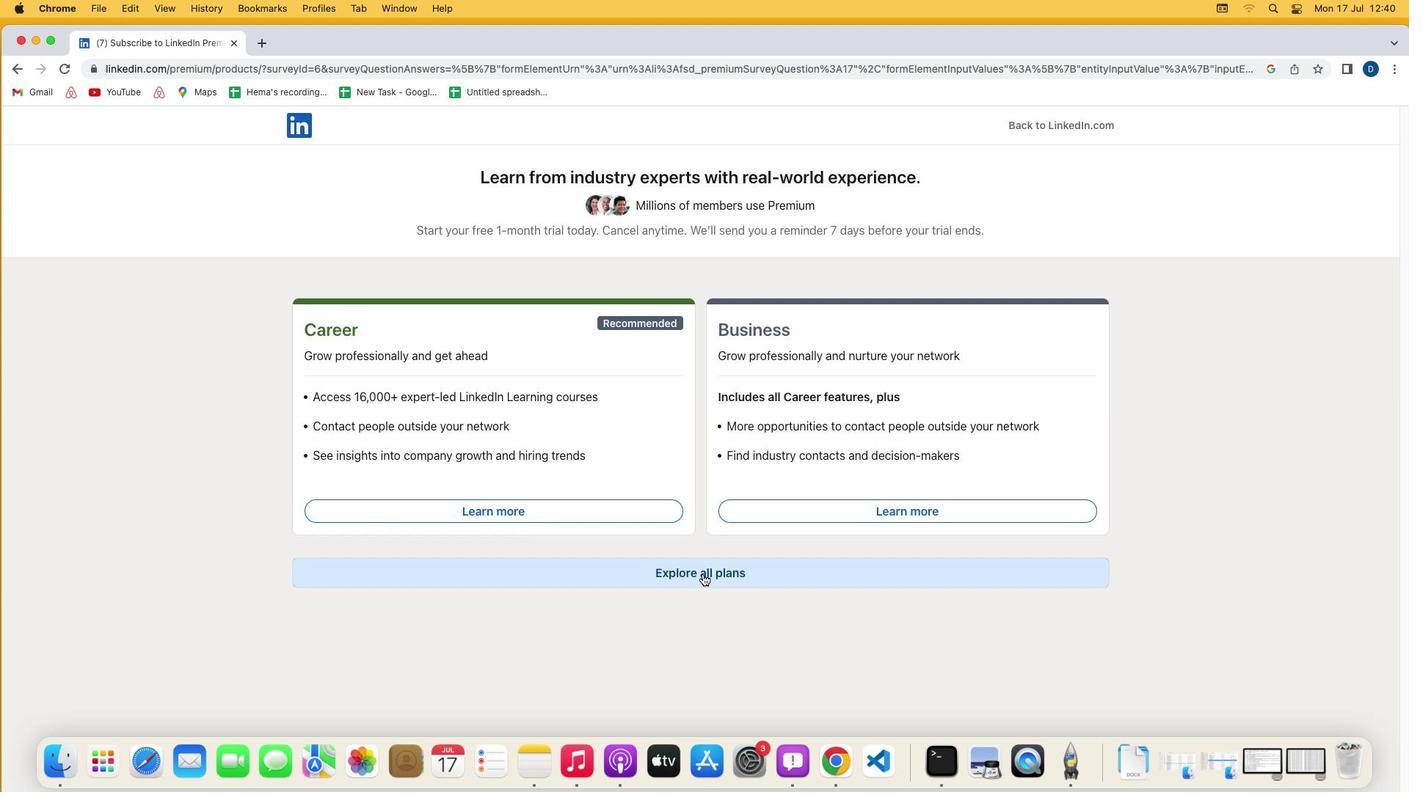 
Action: Mouse moved to (394, 615)
Screenshot: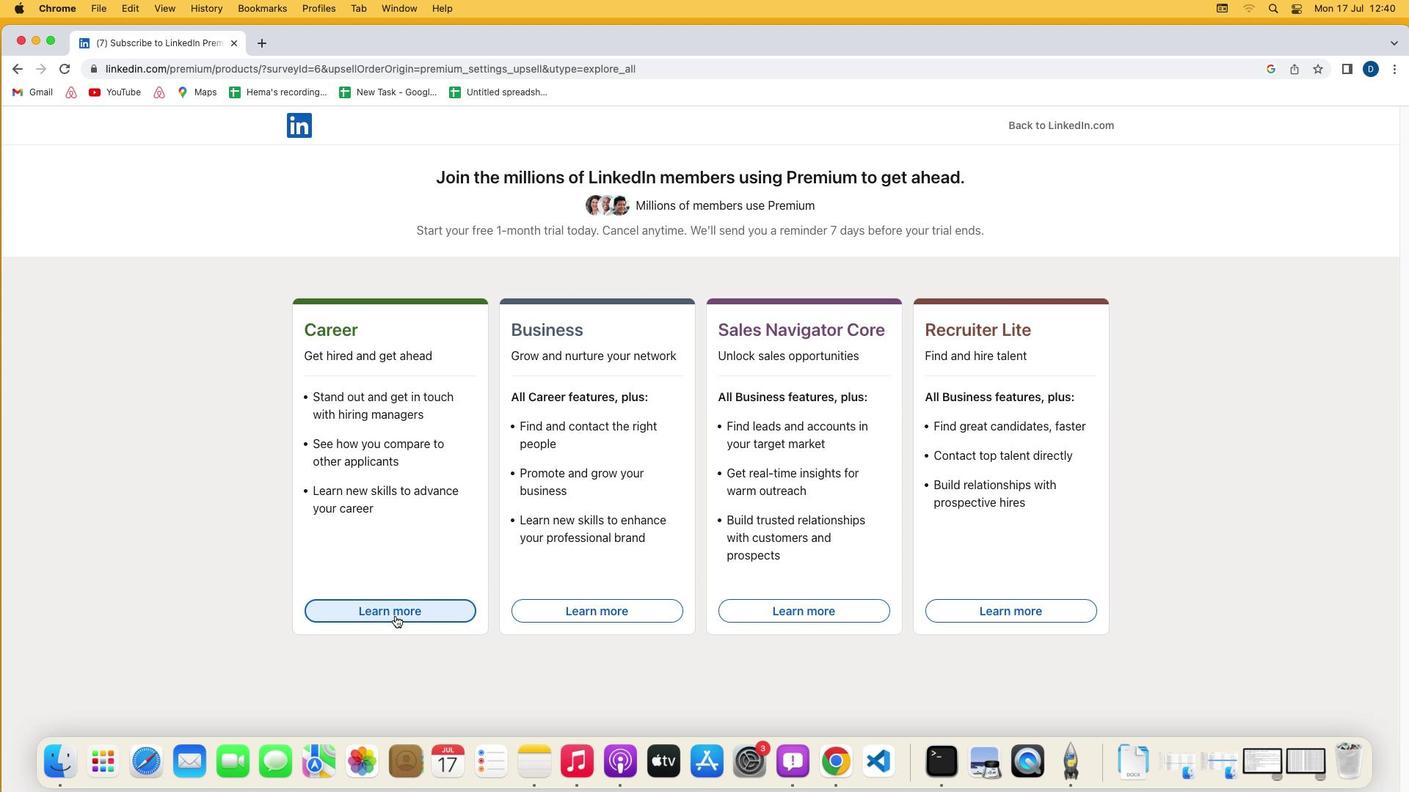 
Action: Mouse pressed left at (394, 615)
Screenshot: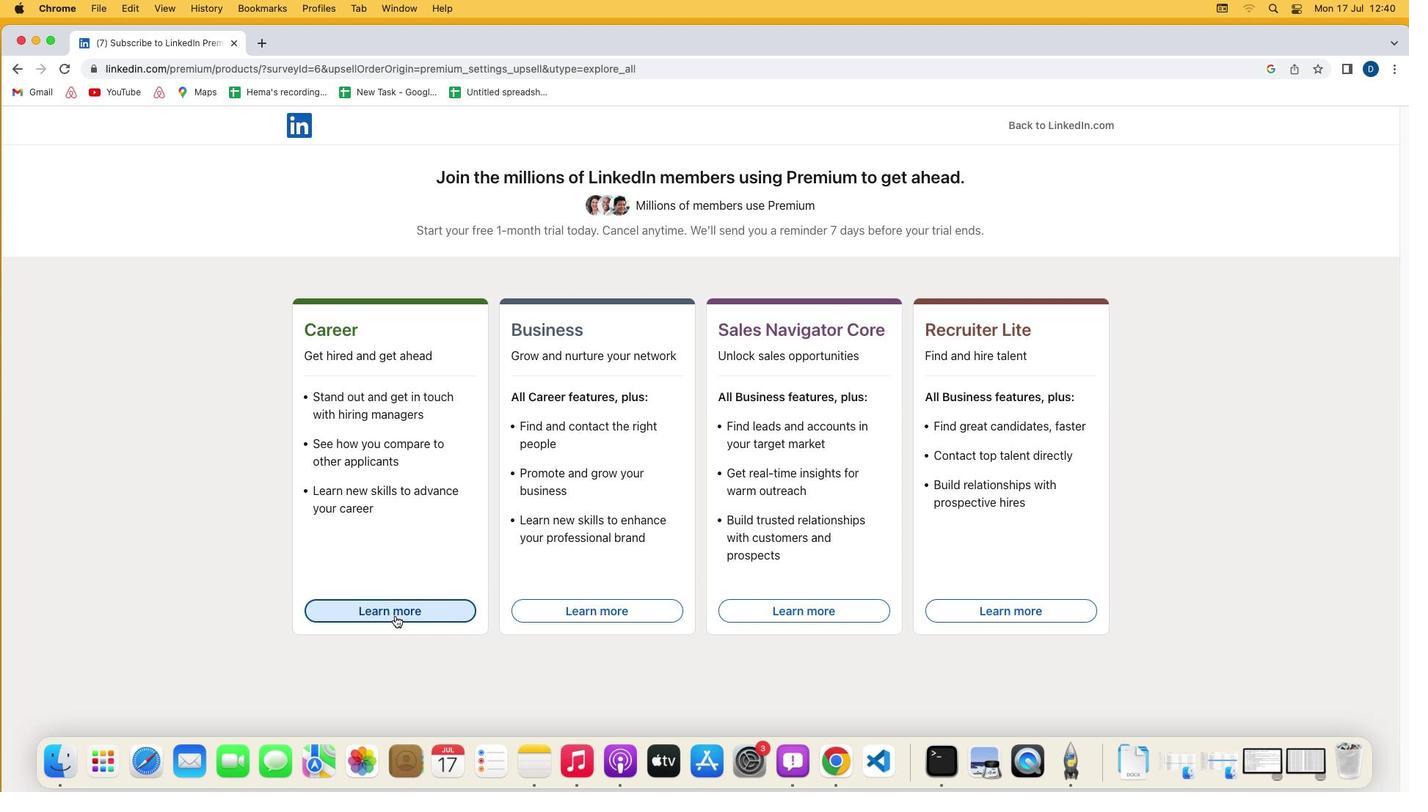 
